 Task: Font style For heading Use Batang with dark orange 2 colour & Underline. font size for heading '12 Pt. 'Change the font style of data to Book Antiquaand font size to  12 Pt. Change the alignment of both headline & data to  Align right. In the sheet  analysisSalesByQuarter_2024
Action: Mouse moved to (14, 20)
Screenshot: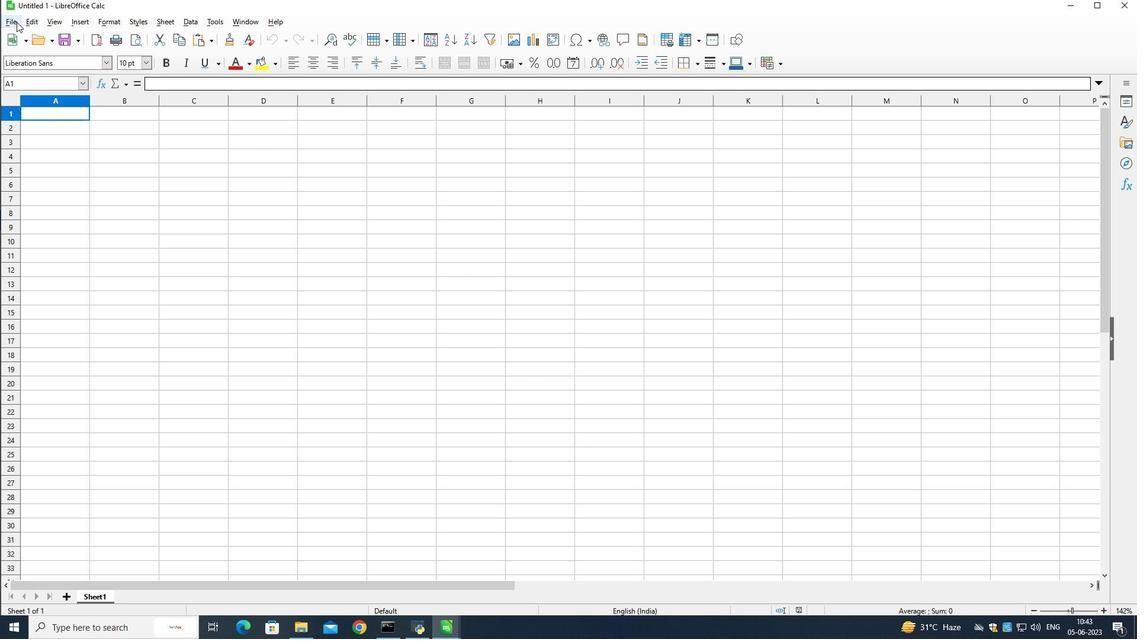 
Action: Mouse pressed left at (14, 20)
Screenshot: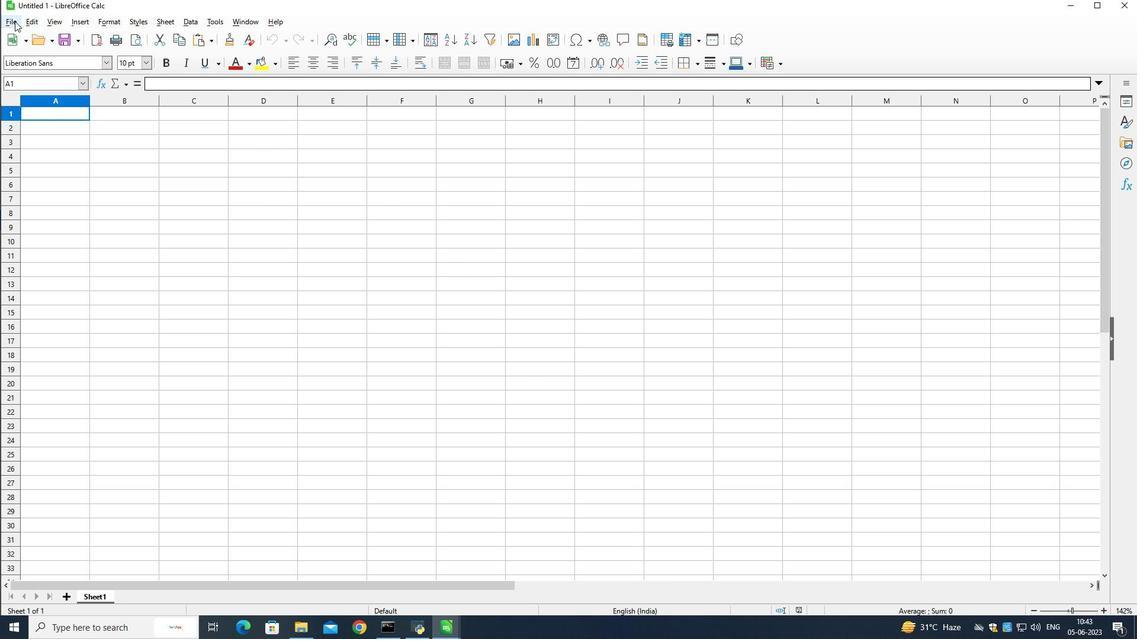
Action: Mouse moved to (39, 50)
Screenshot: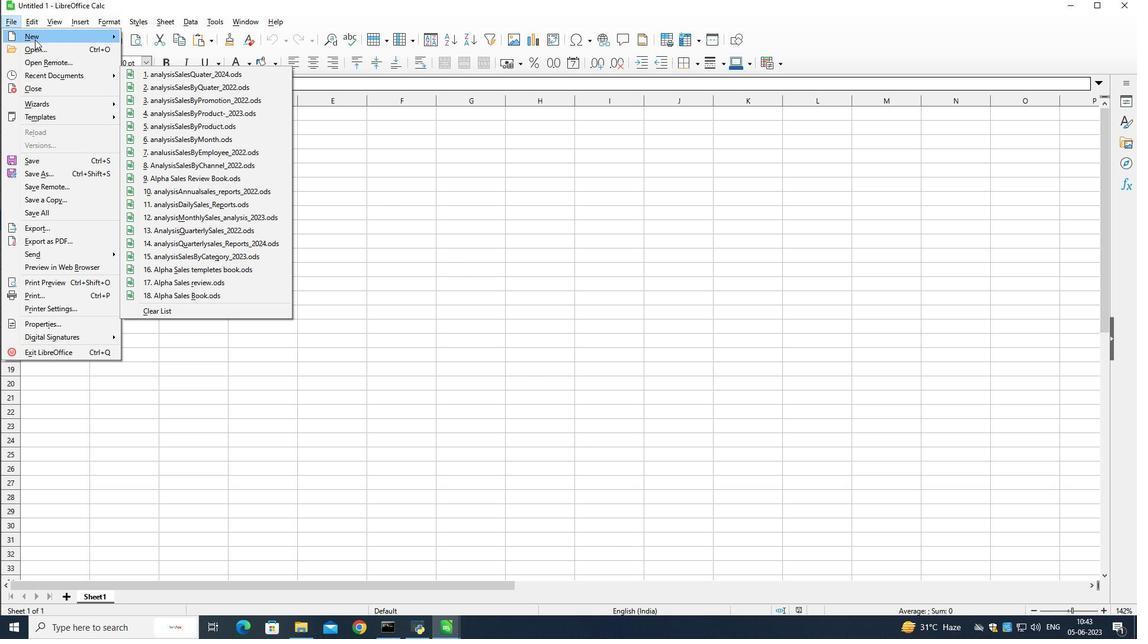 
Action: Mouse pressed left at (39, 50)
Screenshot: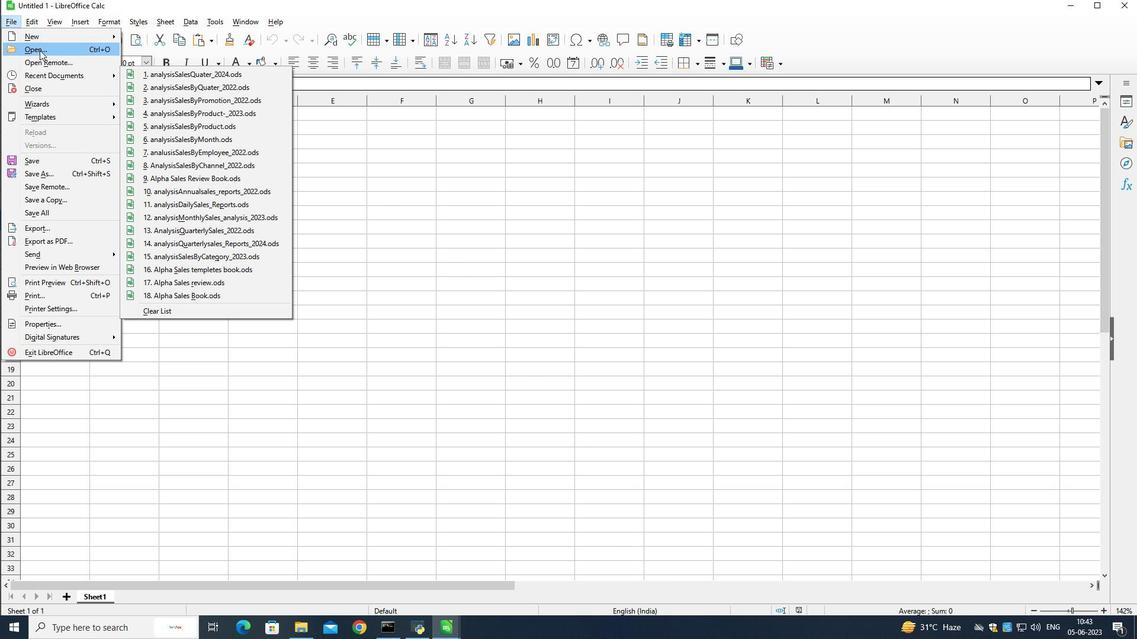 
Action: Mouse moved to (236, 168)
Screenshot: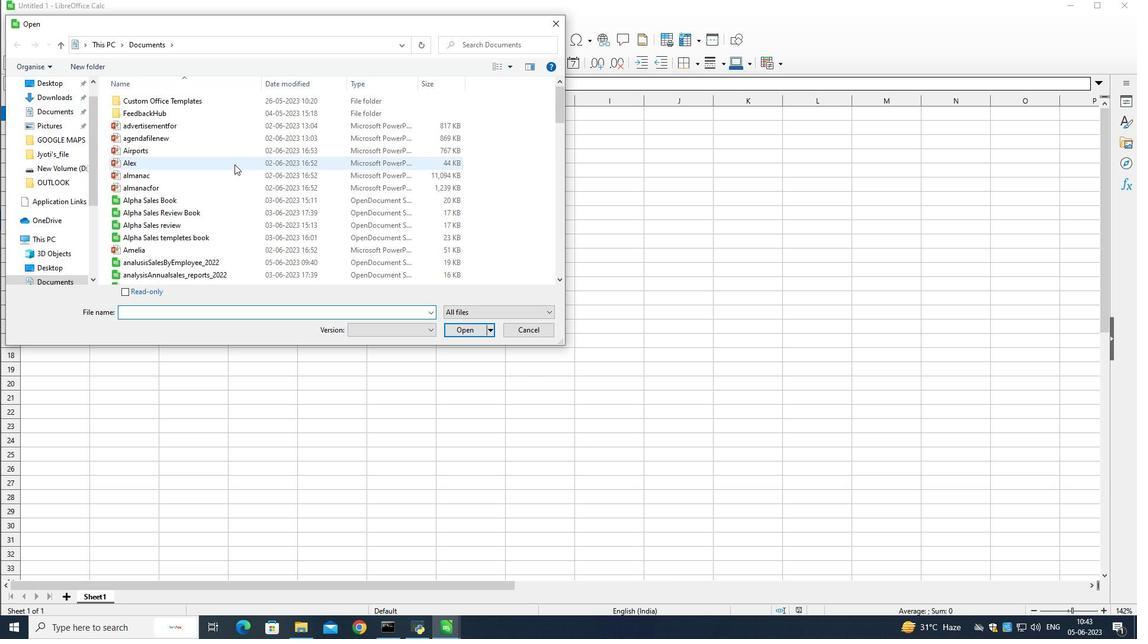 
Action: Mouse scrolled (236, 167) with delta (0, 0)
Screenshot: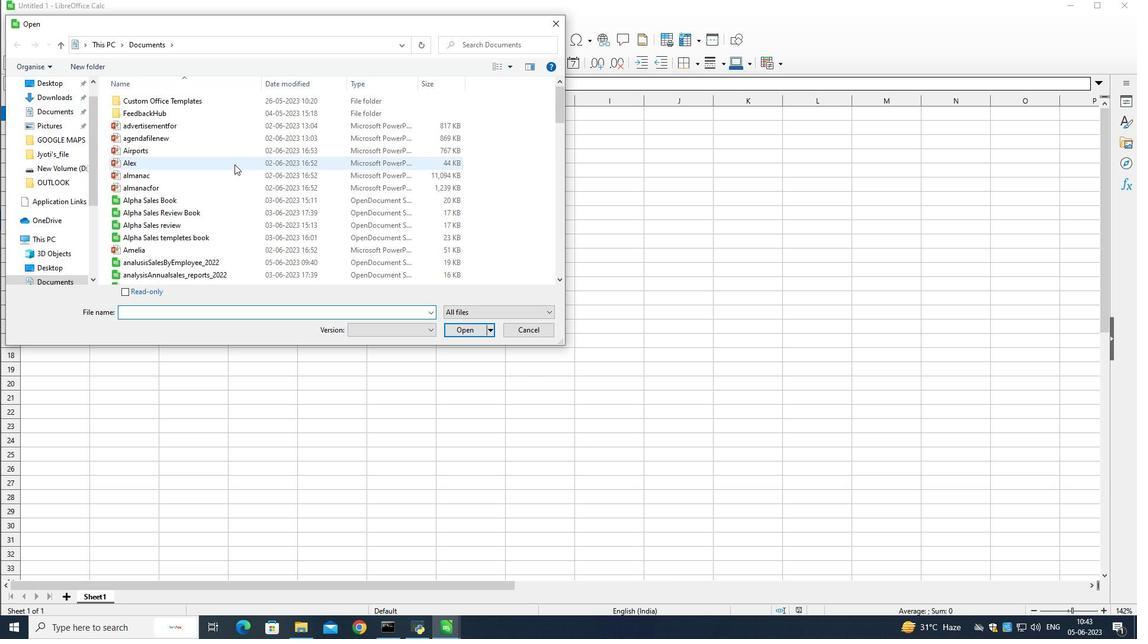 
Action: Mouse moved to (238, 169)
Screenshot: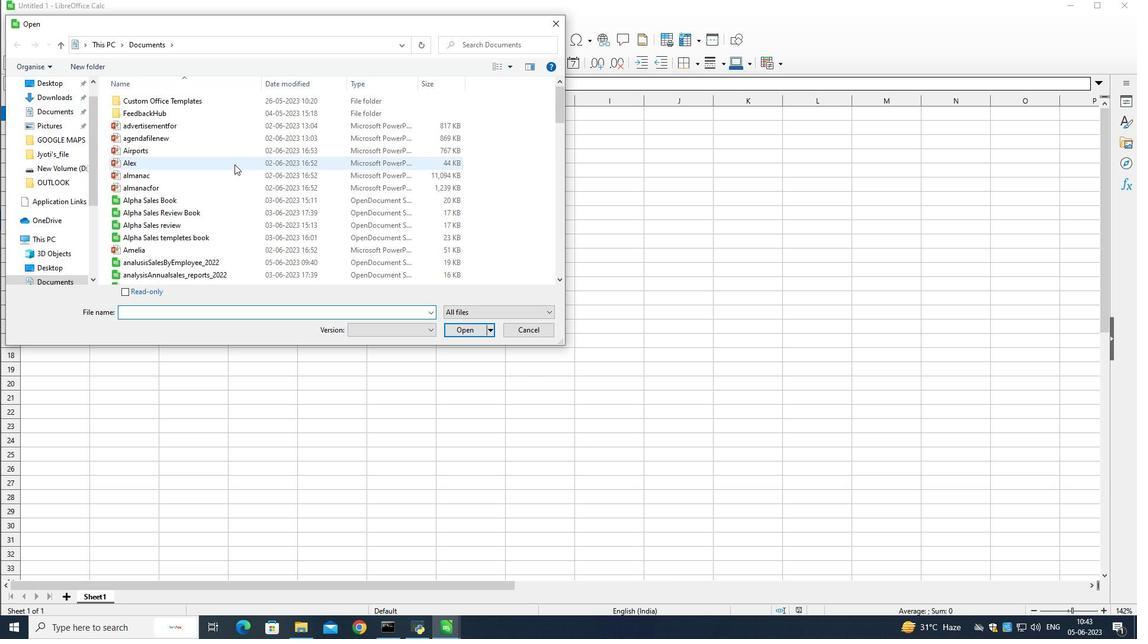 
Action: Mouse scrolled (238, 168) with delta (0, 0)
Screenshot: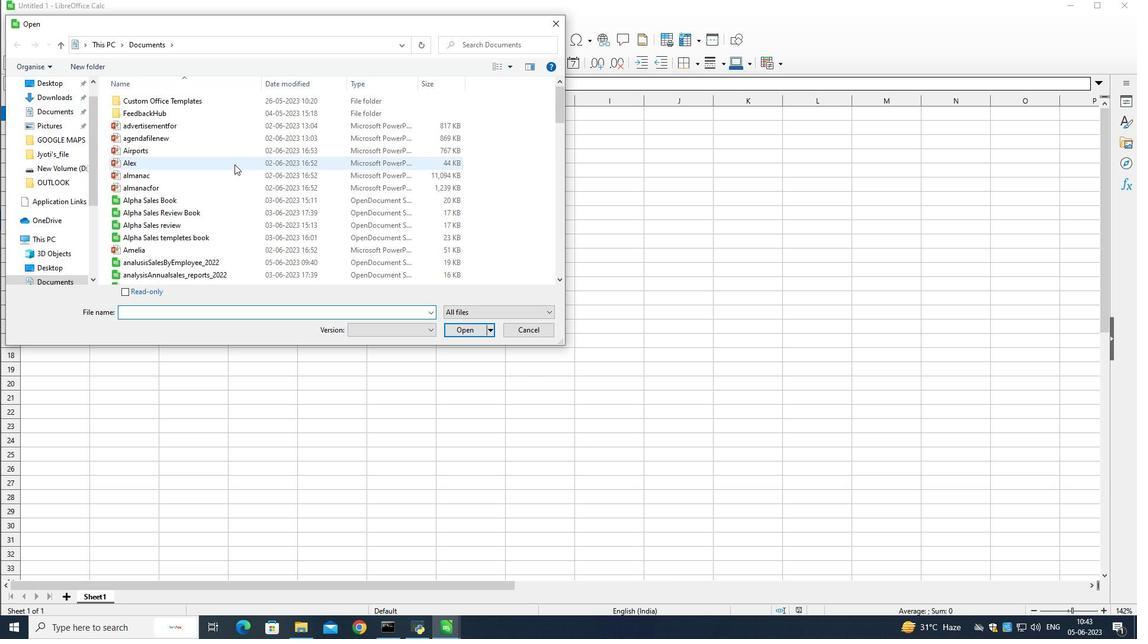 
Action: Mouse moved to (238, 169)
Screenshot: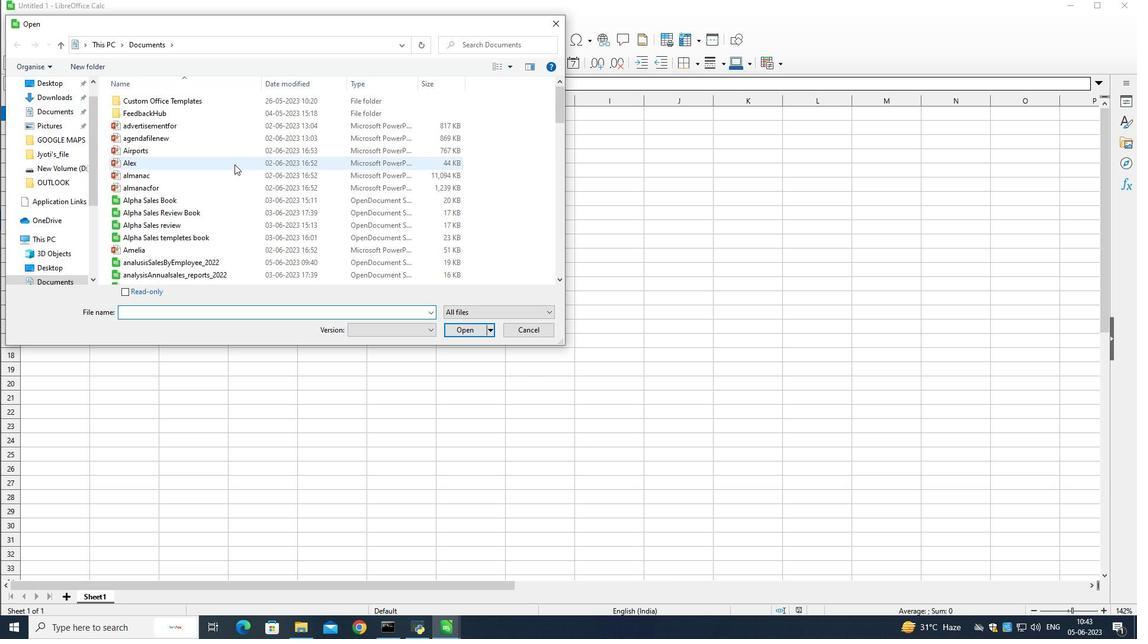 
Action: Mouse scrolled (238, 168) with delta (0, 0)
Screenshot: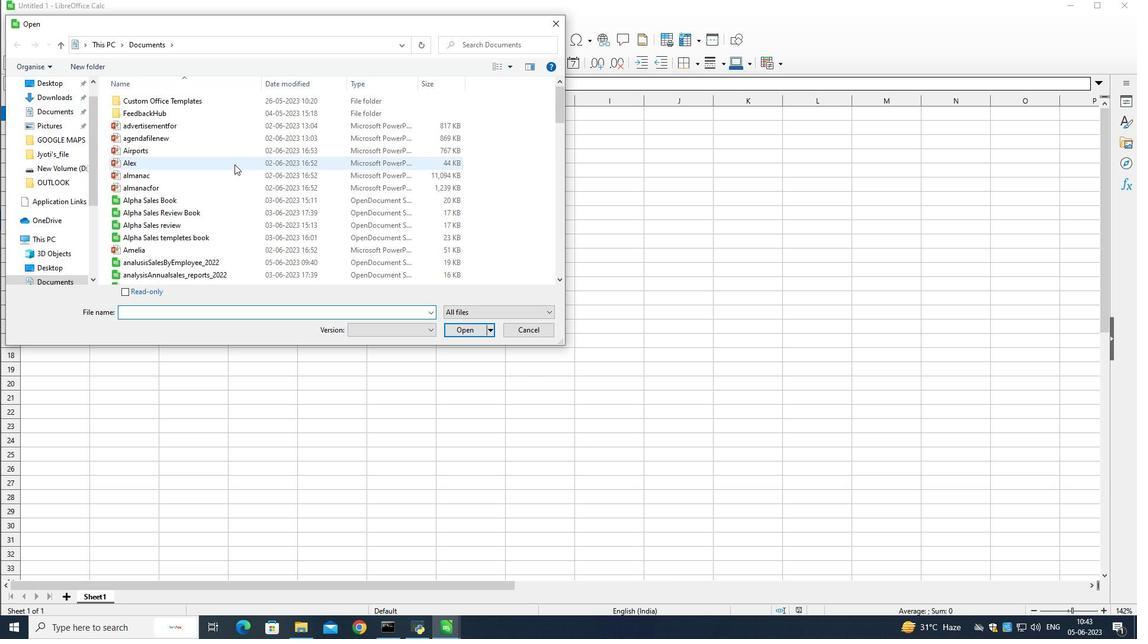 
Action: Mouse moved to (238, 169)
Screenshot: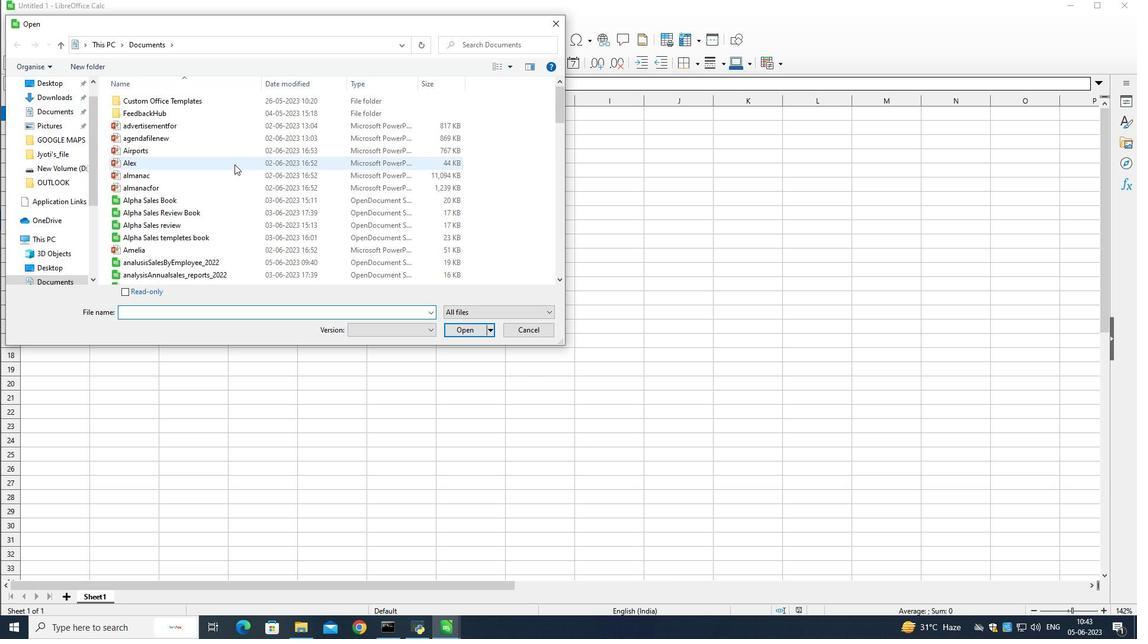 
Action: Mouse scrolled (238, 169) with delta (0, 0)
Screenshot: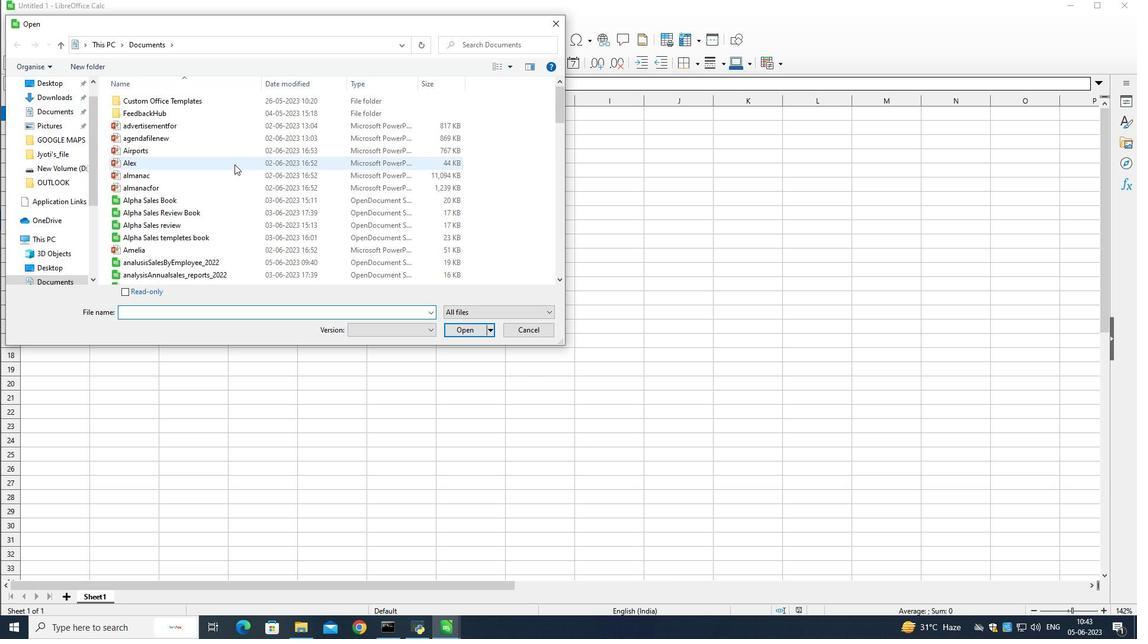 
Action: Mouse moved to (238, 170)
Screenshot: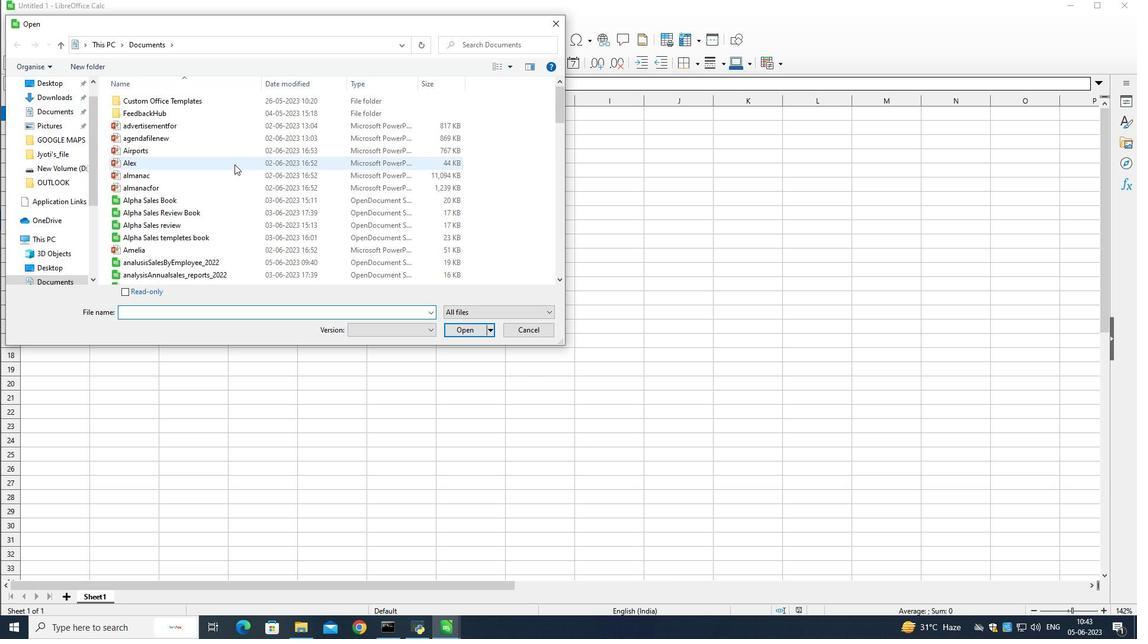 
Action: Mouse scrolled (238, 169) with delta (0, 0)
Screenshot: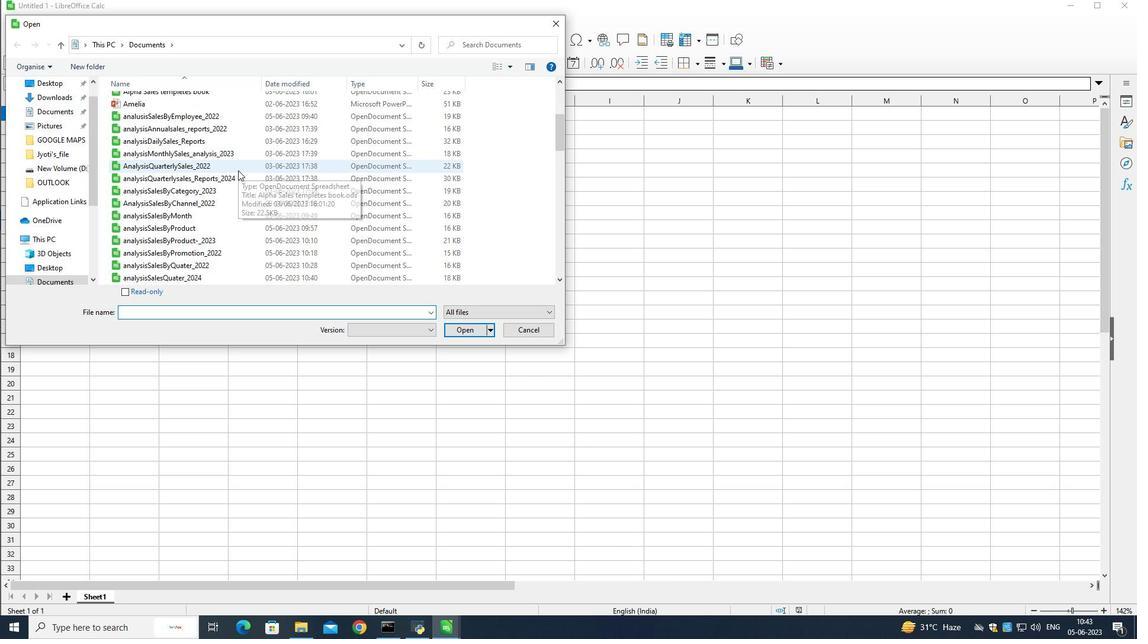 
Action: Mouse scrolled (238, 169) with delta (0, 0)
Screenshot: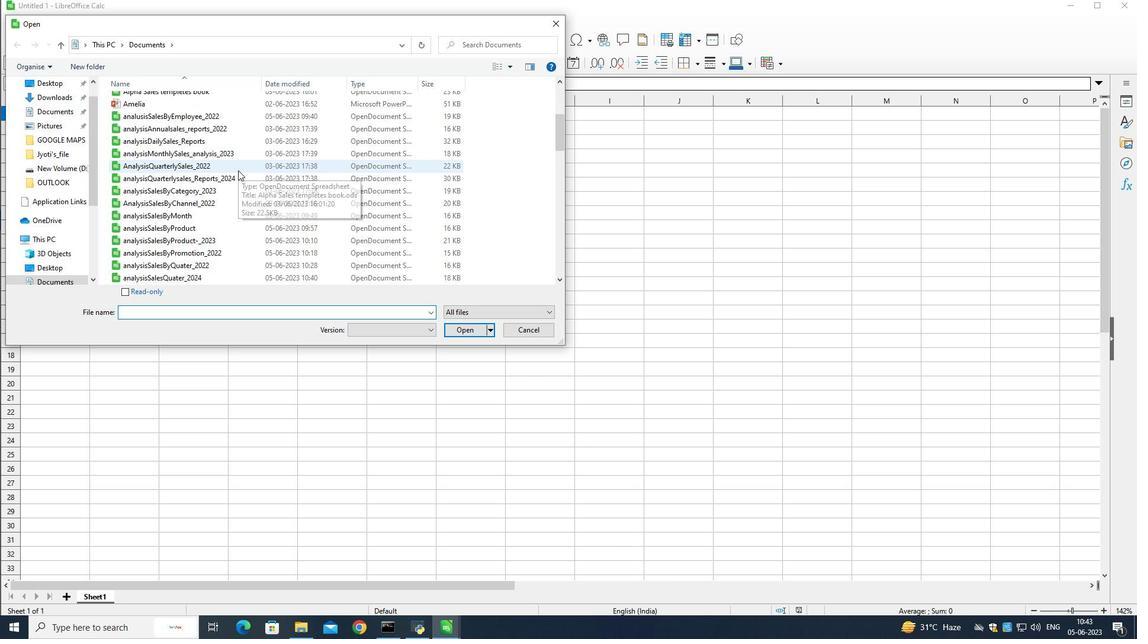 
Action: Mouse scrolled (238, 169) with delta (0, 0)
Screenshot: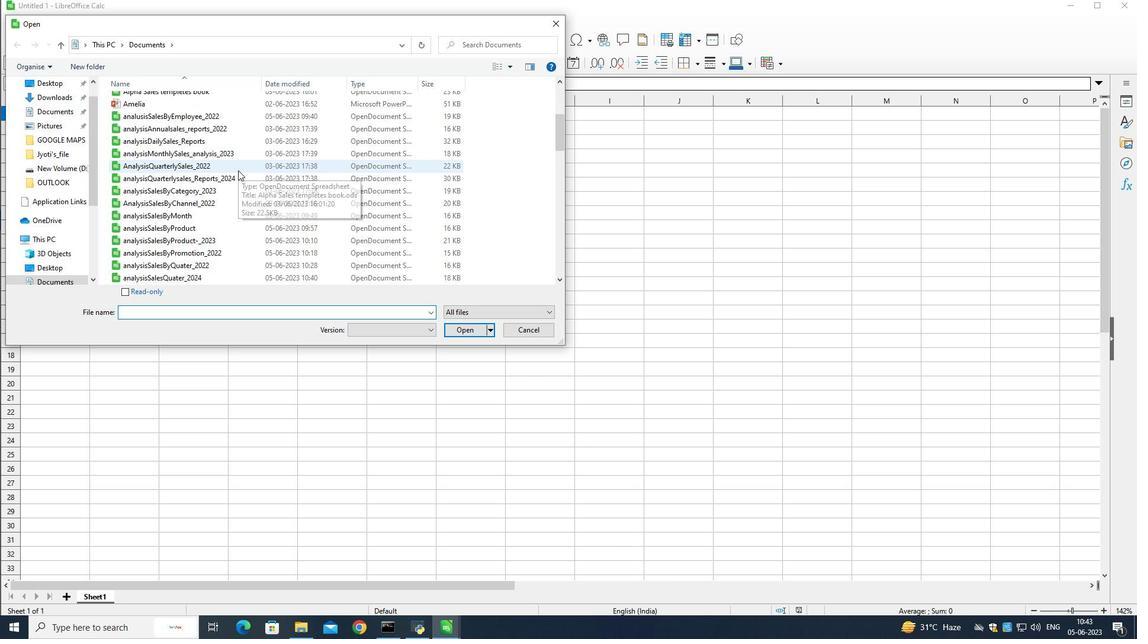 
Action: Mouse scrolled (238, 169) with delta (0, 0)
Screenshot: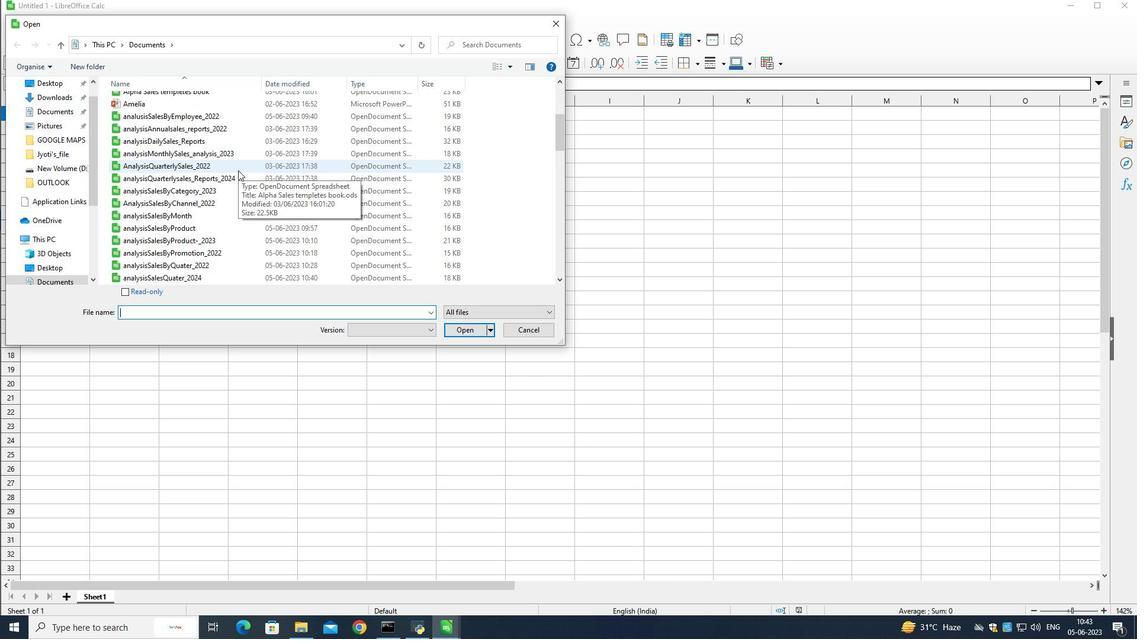 
Action: Mouse moved to (233, 128)
Screenshot: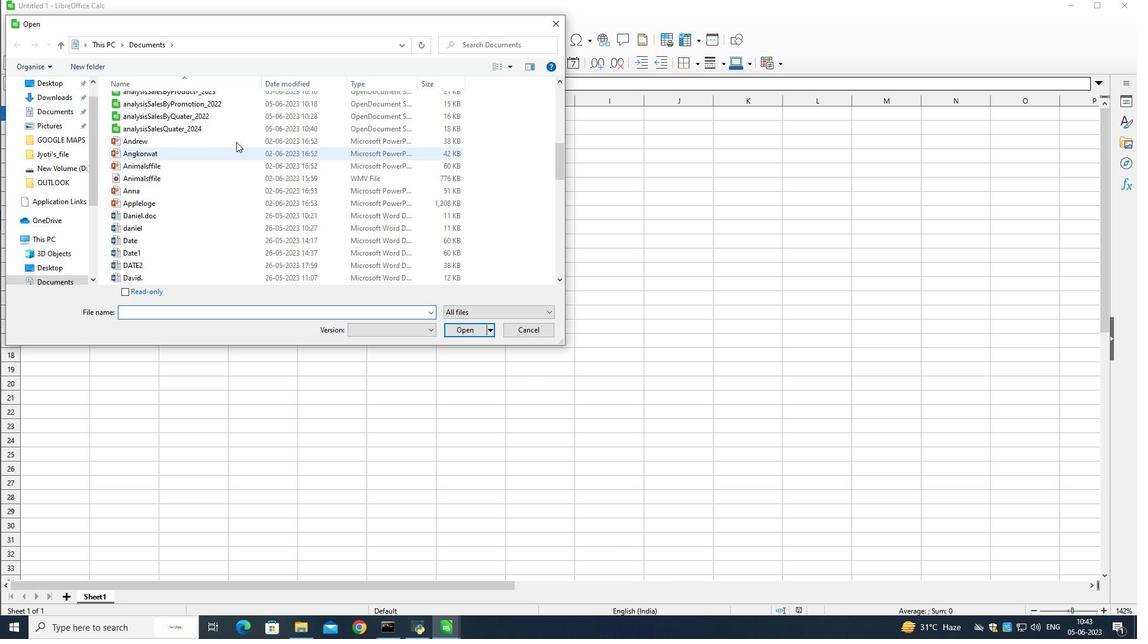 
Action: Mouse pressed left at (233, 128)
Screenshot: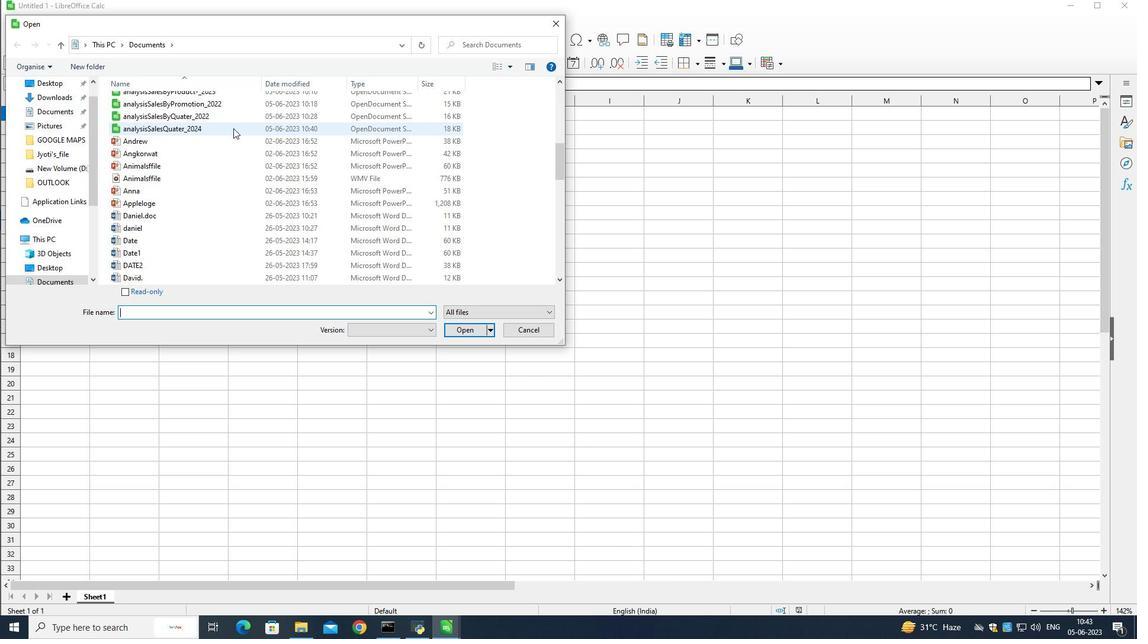 
Action: Mouse moved to (457, 325)
Screenshot: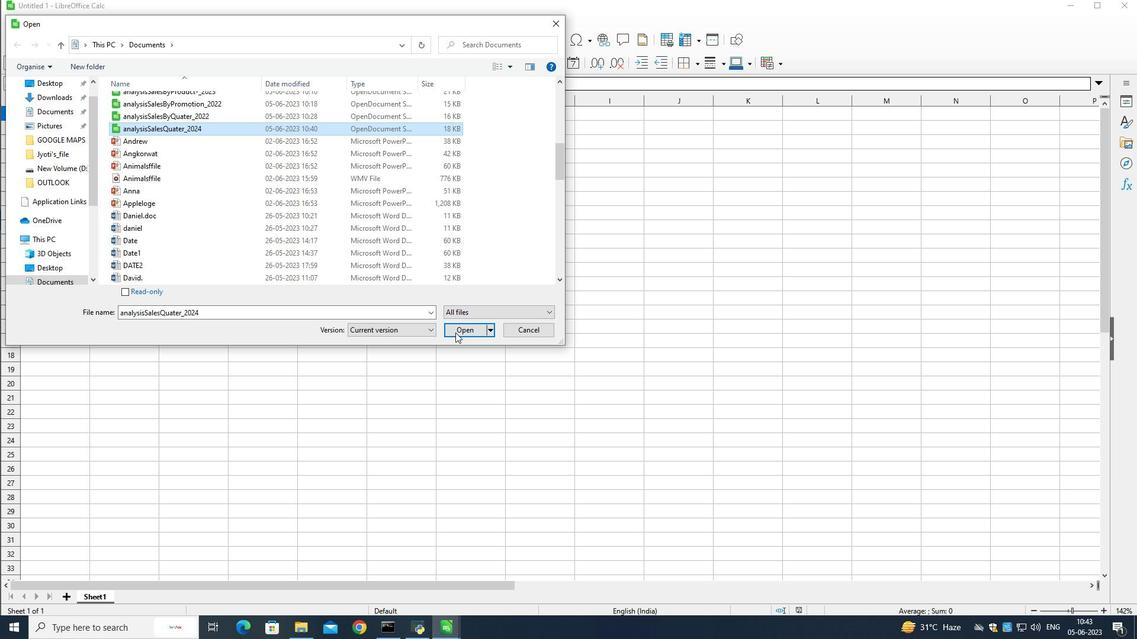 
Action: Mouse pressed left at (457, 325)
Screenshot: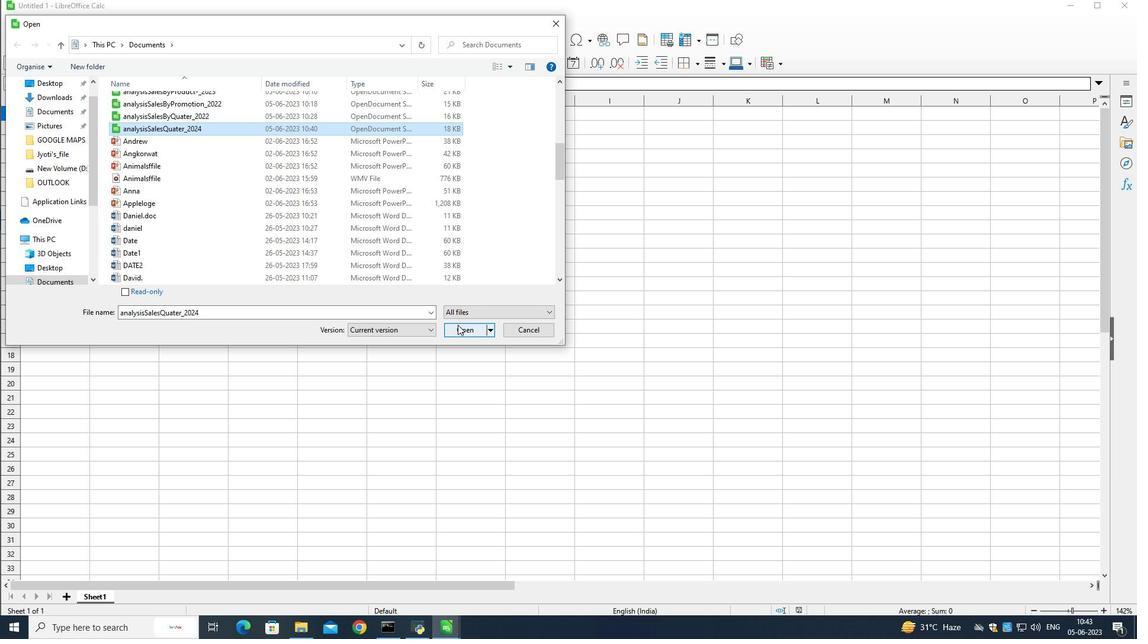 
Action: Mouse moved to (130, 110)
Screenshot: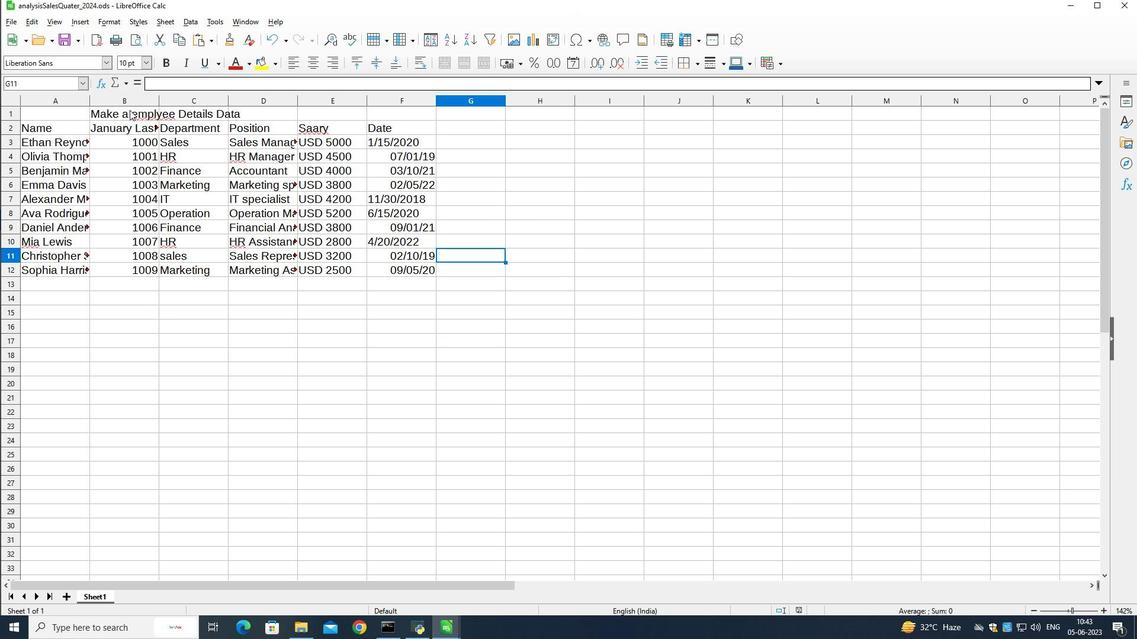 
Action: Mouse pressed left at (130, 110)
Screenshot: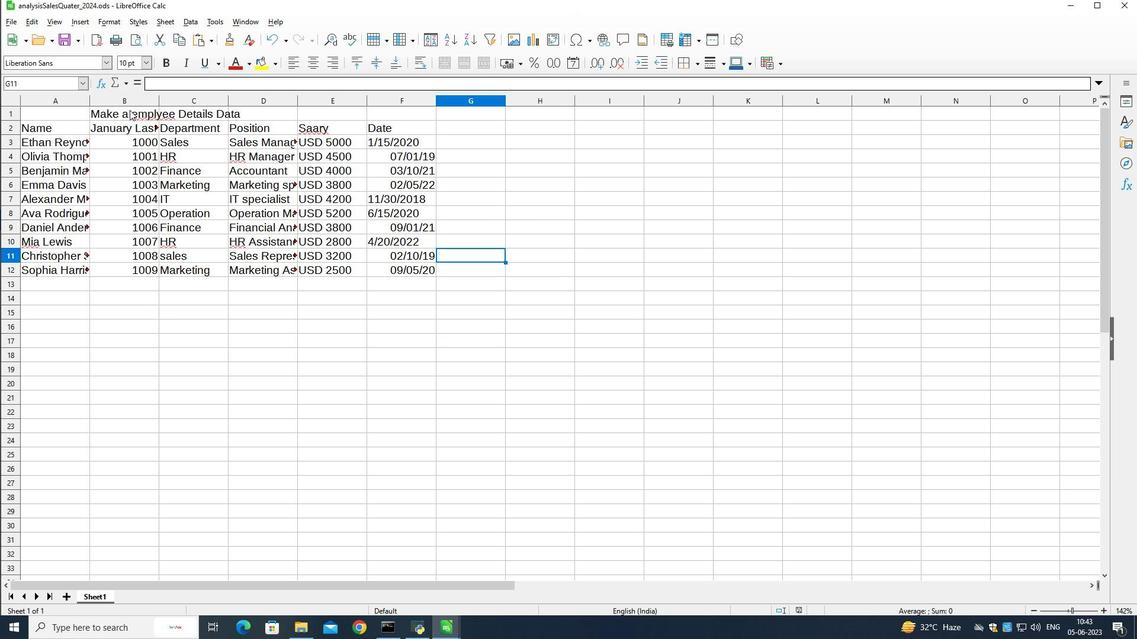 
Action: Mouse pressed left at (130, 110)
Screenshot: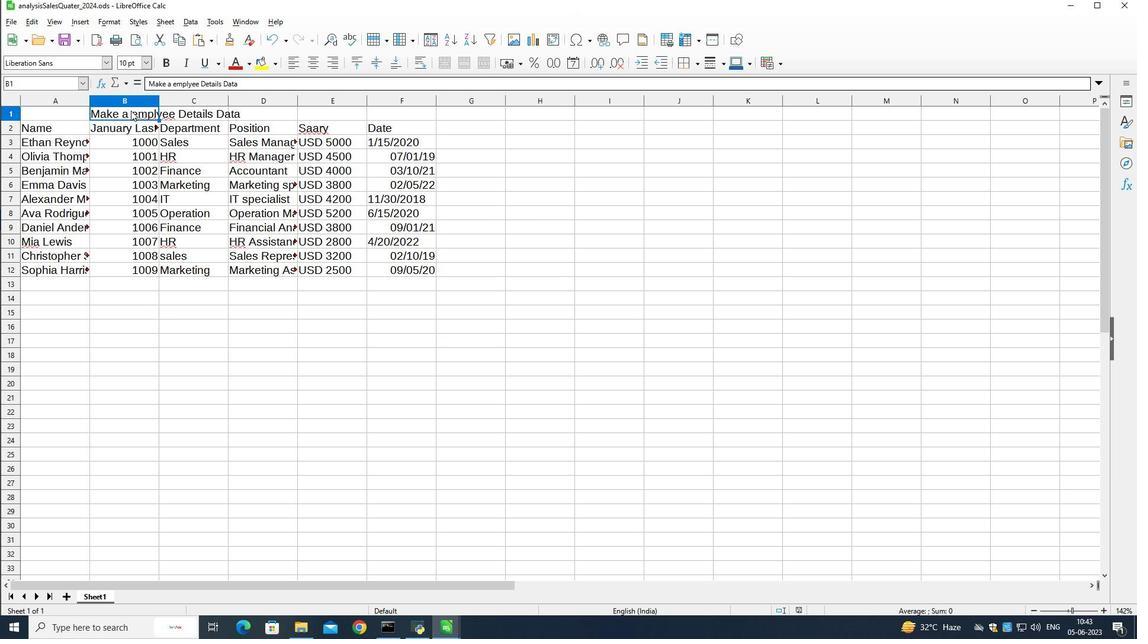 
Action: Mouse moved to (131, 110)
Screenshot: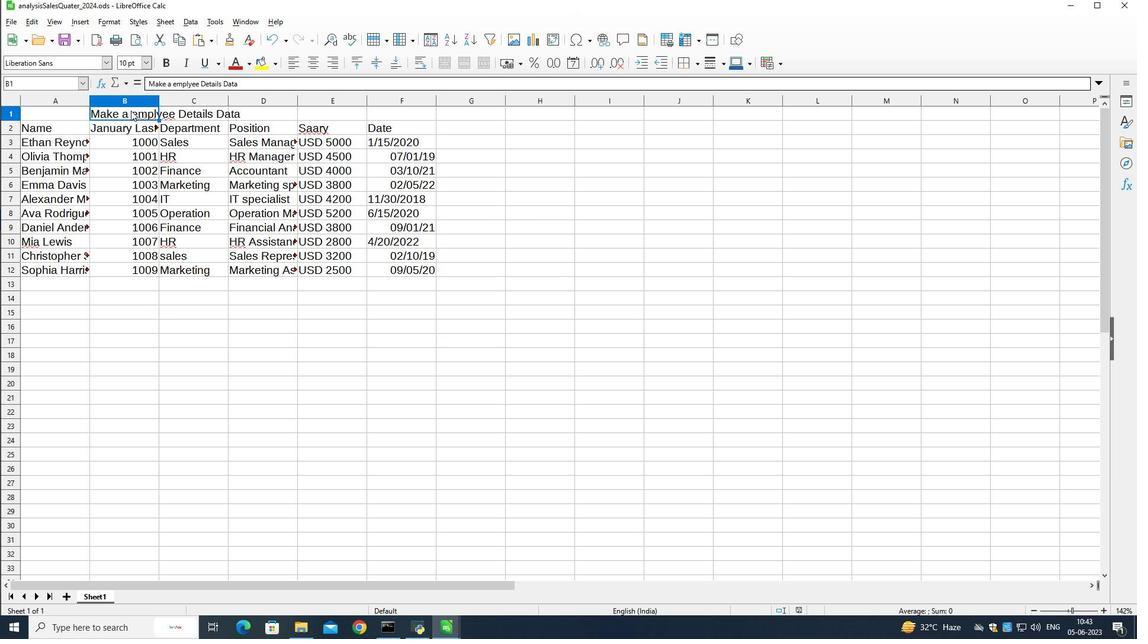 
Action: Mouse pressed left at (130, 110)
Screenshot: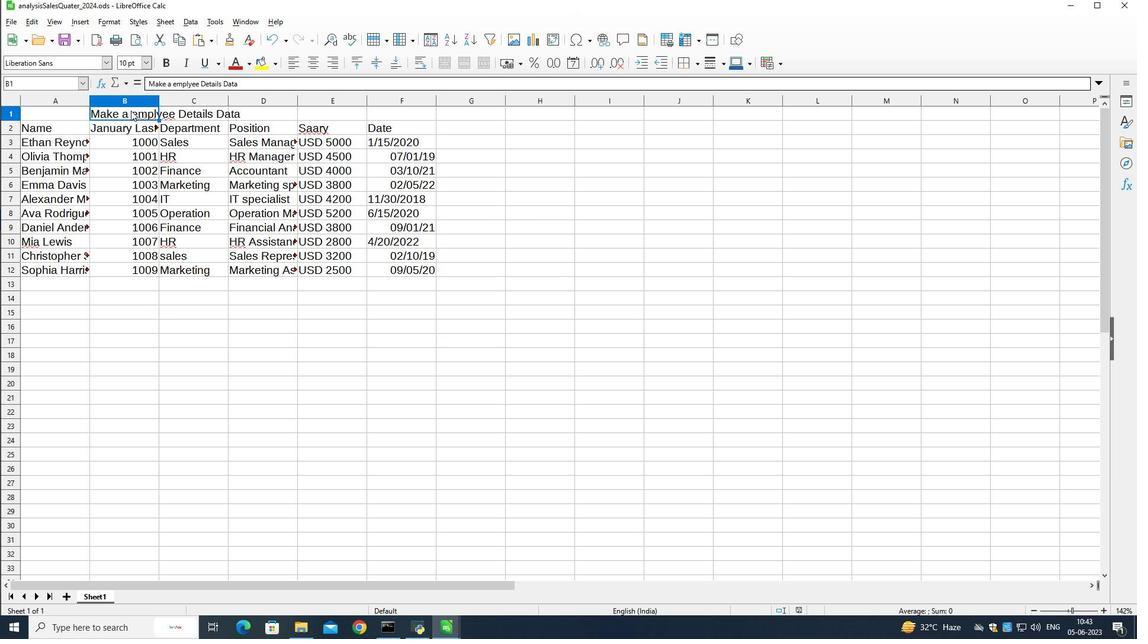 
Action: Mouse pressed left at (131, 110)
Screenshot: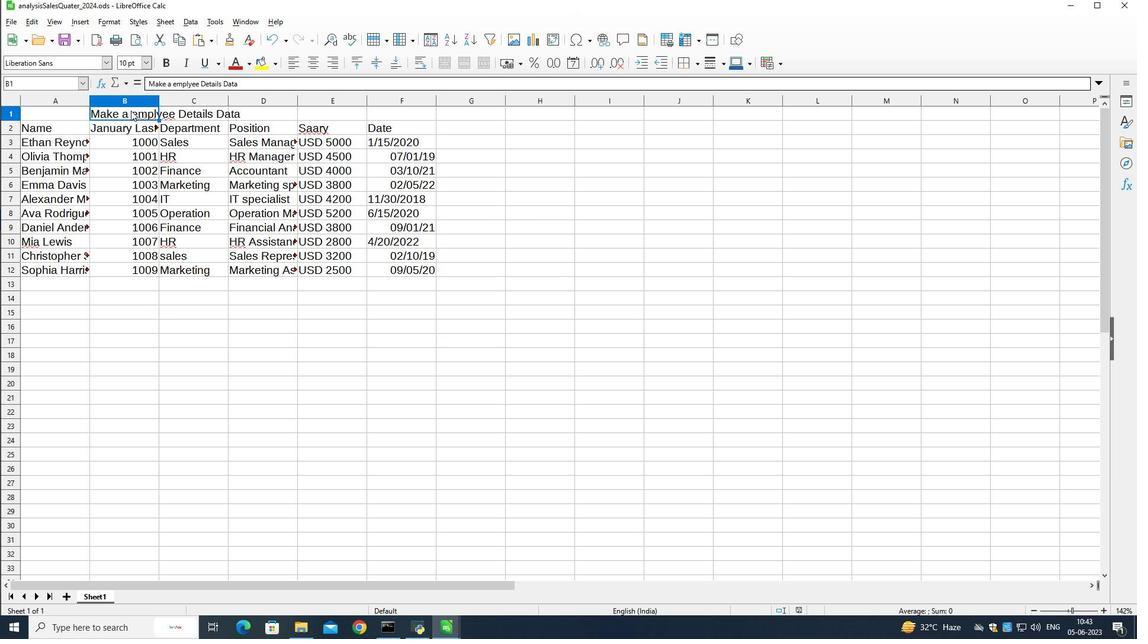 
Action: Mouse moved to (65, 65)
Screenshot: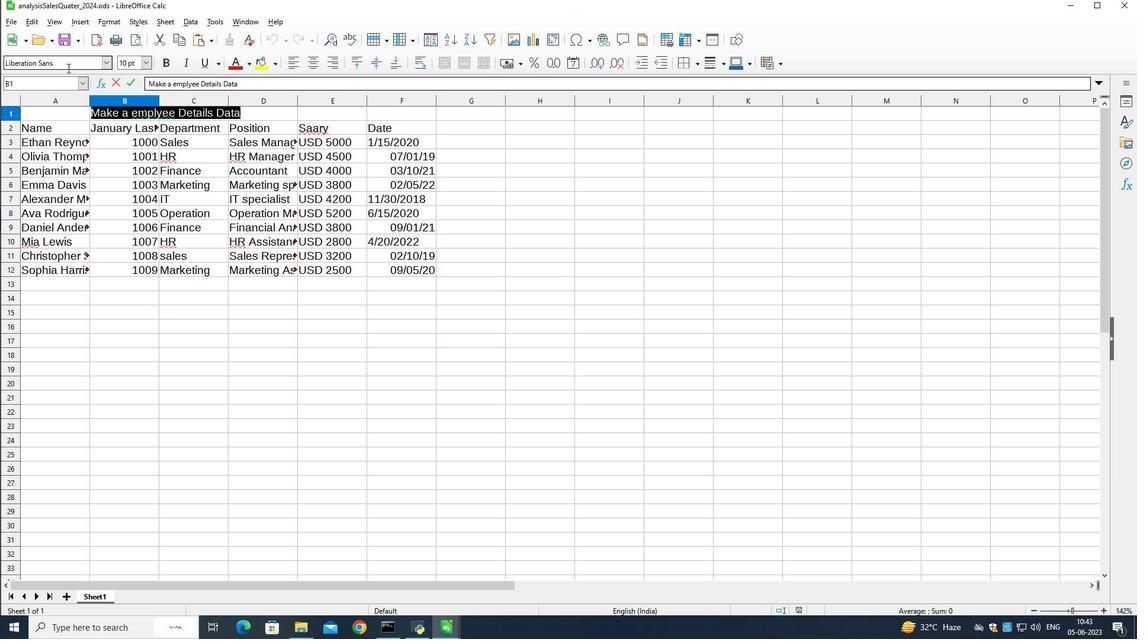 
Action: Mouse pressed left at (65, 65)
Screenshot: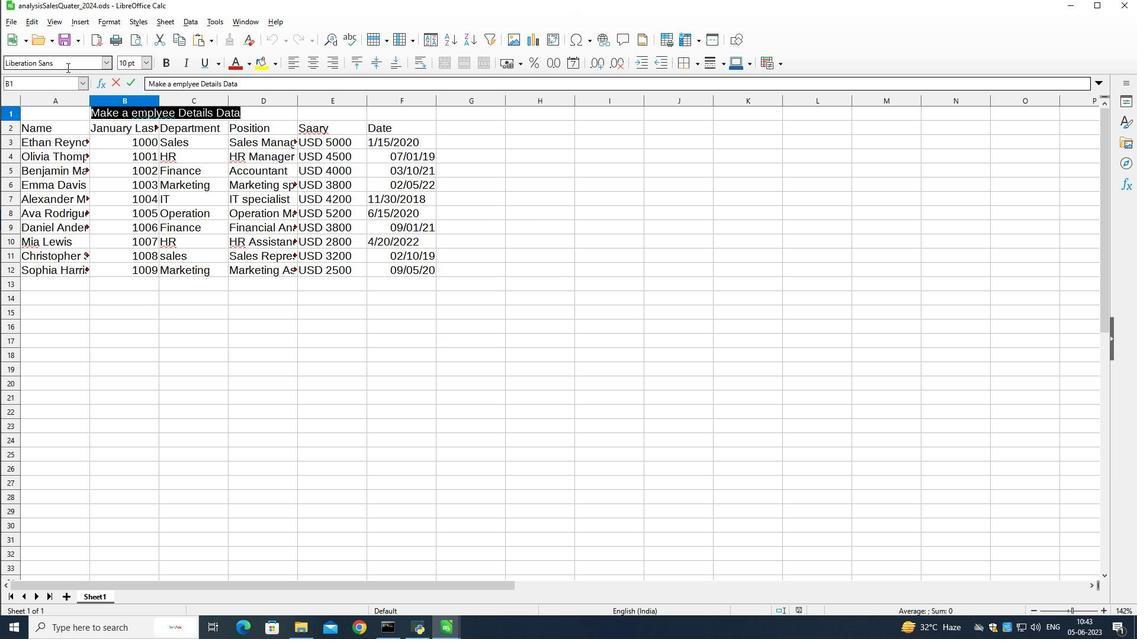 
Action: Mouse pressed left at (65, 65)
Screenshot: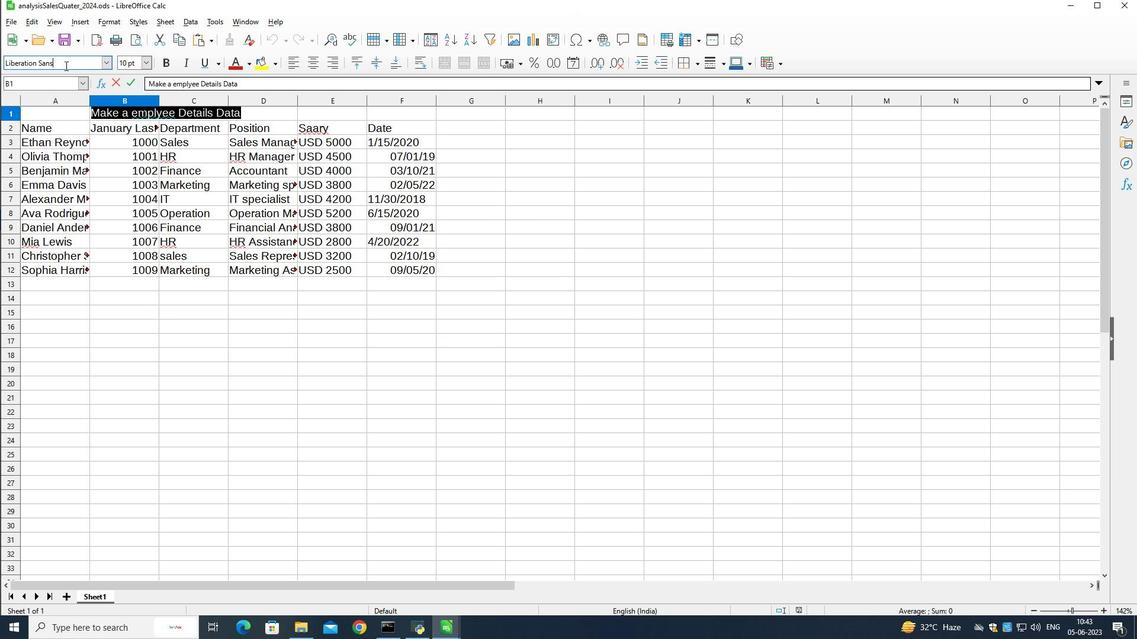 
Action: Mouse pressed left at (65, 65)
Screenshot: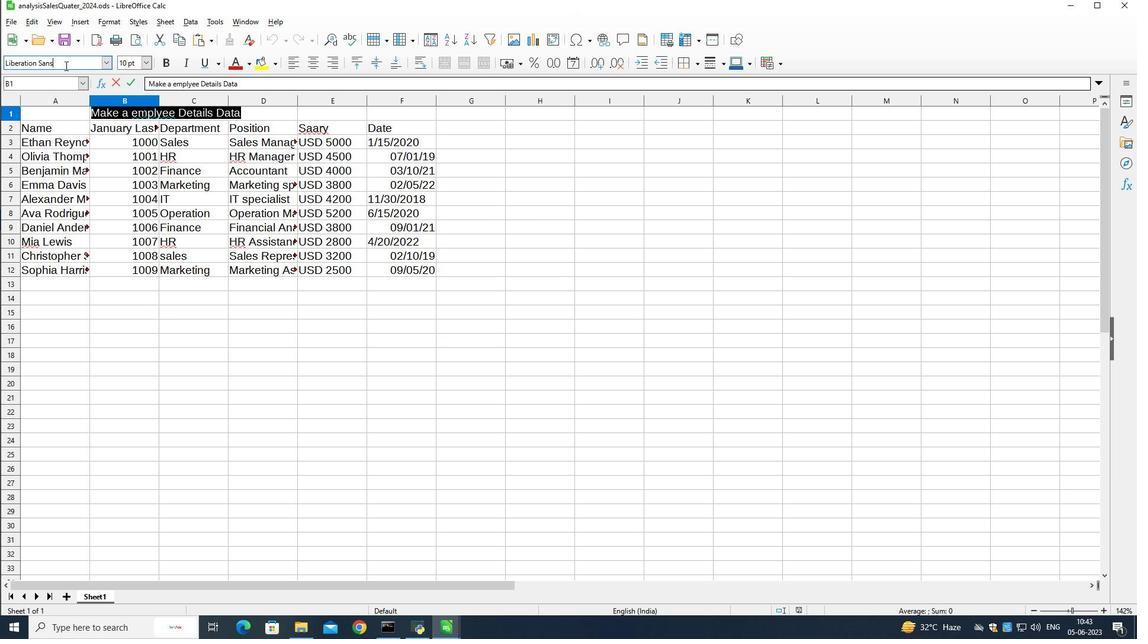 
Action: Key pressed <Key.shift>Ban<Key.backspace>tang<Key.enter>
Screenshot: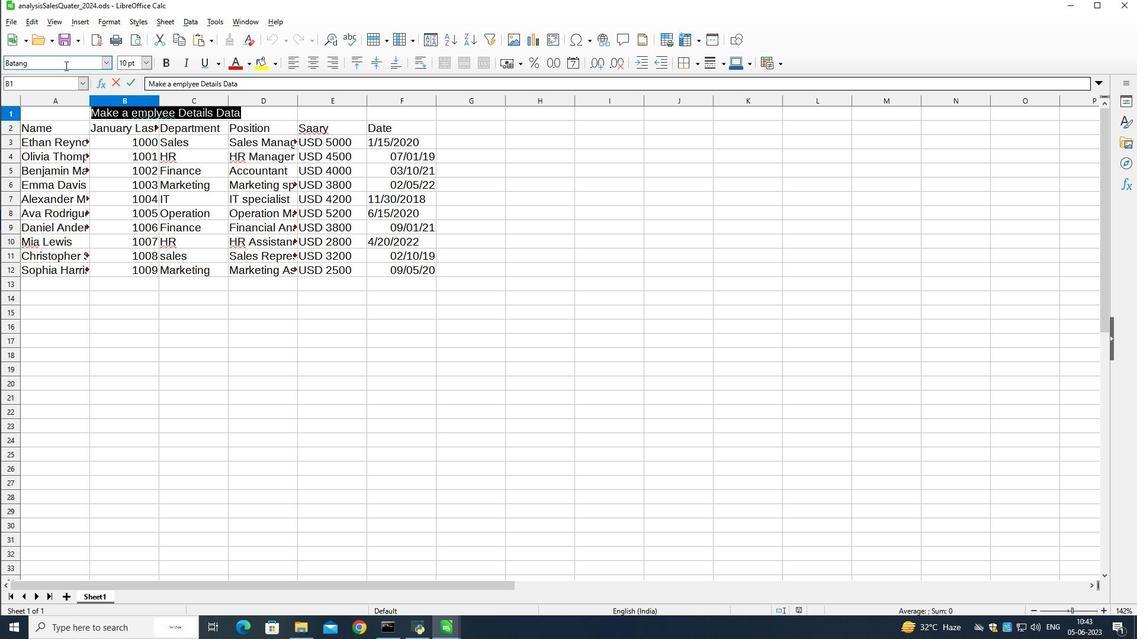 
Action: Mouse moved to (247, 69)
Screenshot: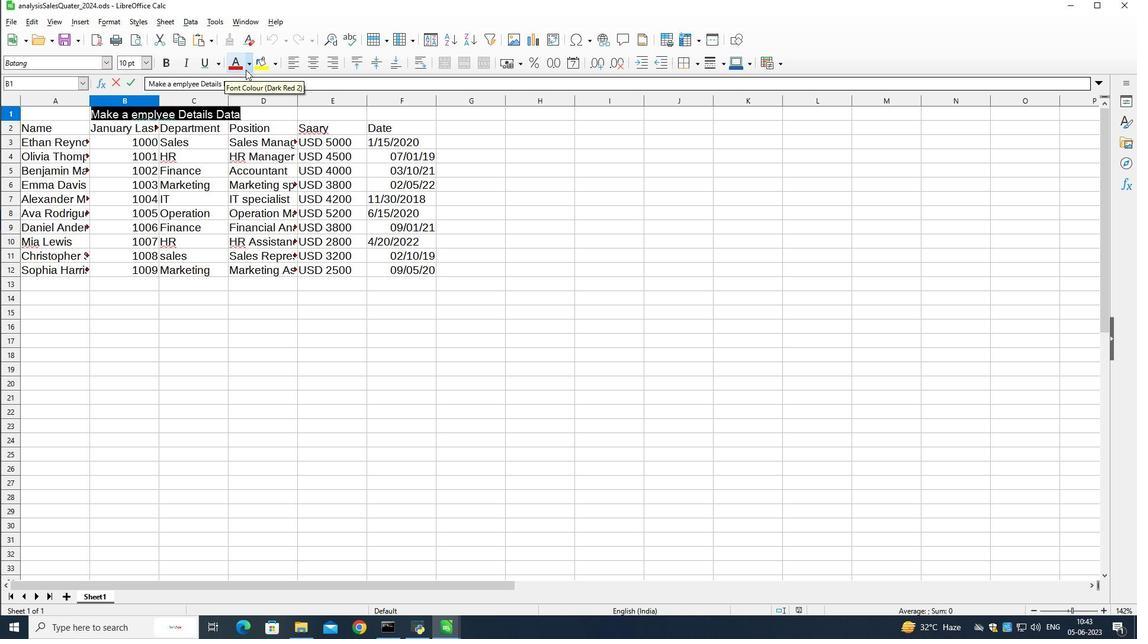 
Action: Mouse pressed left at (247, 69)
Screenshot: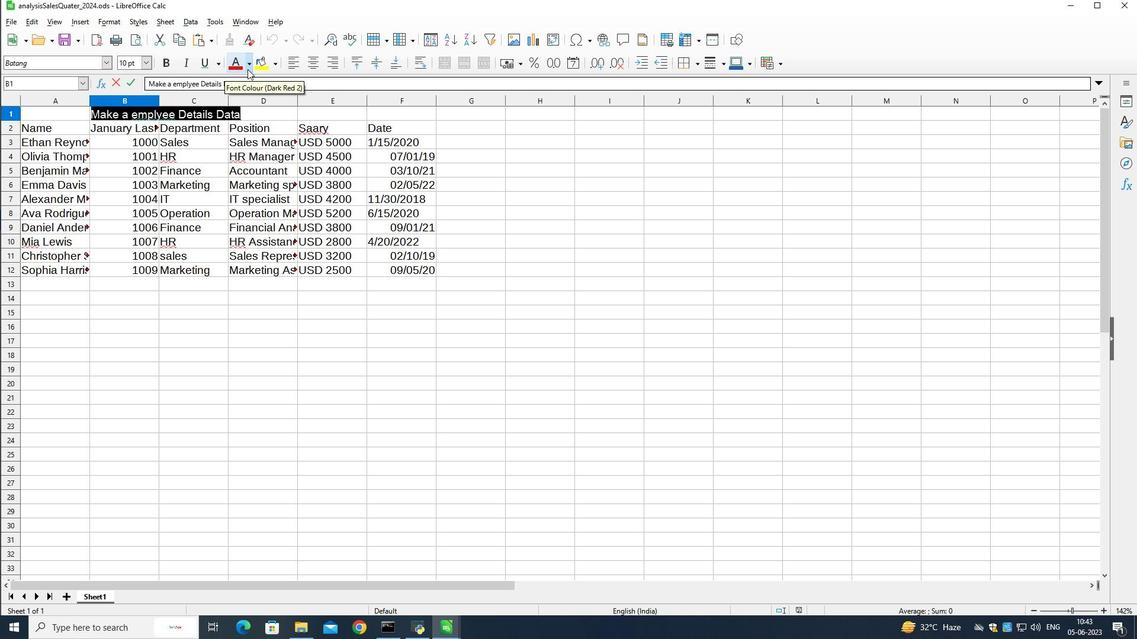 
Action: Mouse moved to (257, 206)
Screenshot: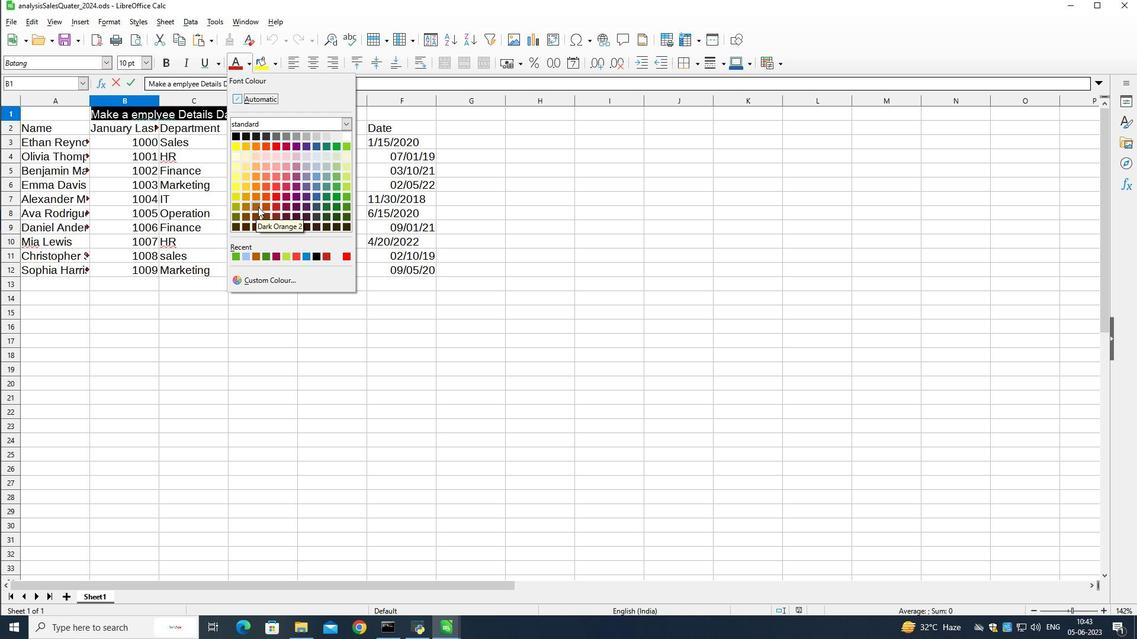
Action: Mouse pressed left at (257, 206)
Screenshot: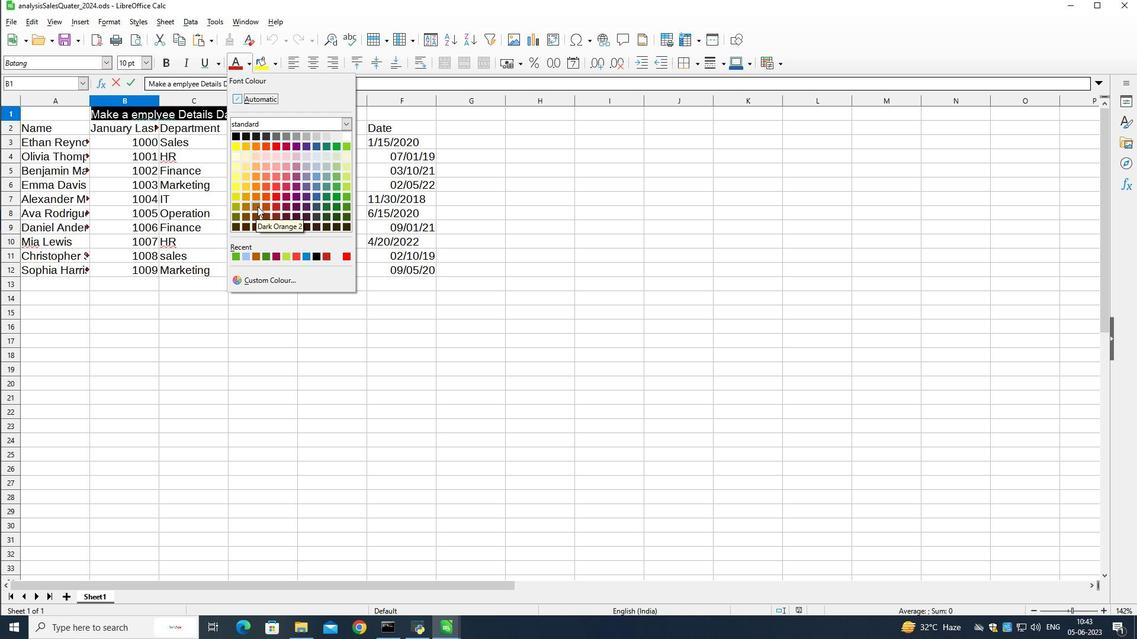 
Action: Mouse moved to (148, 62)
Screenshot: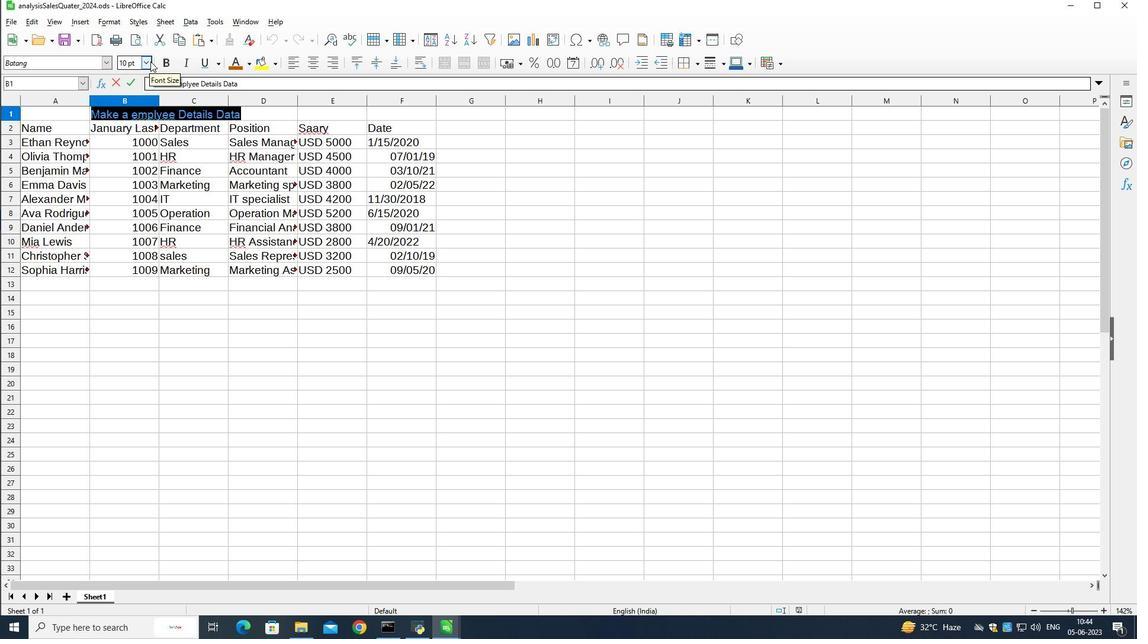 
Action: Mouse pressed left at (148, 62)
Screenshot: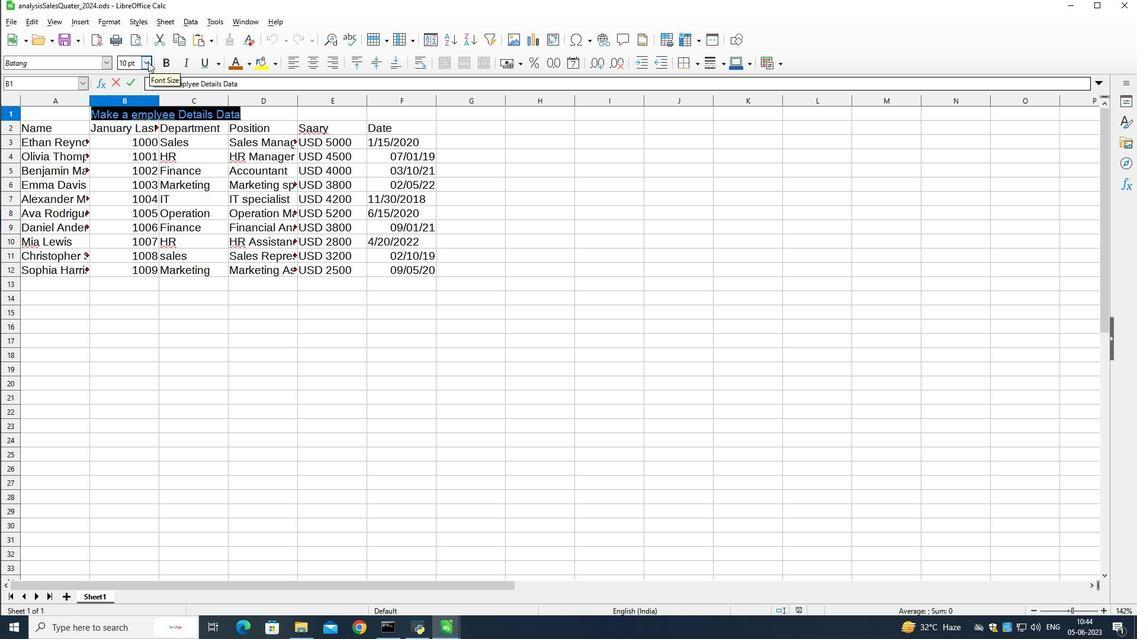 
Action: Mouse moved to (129, 145)
Screenshot: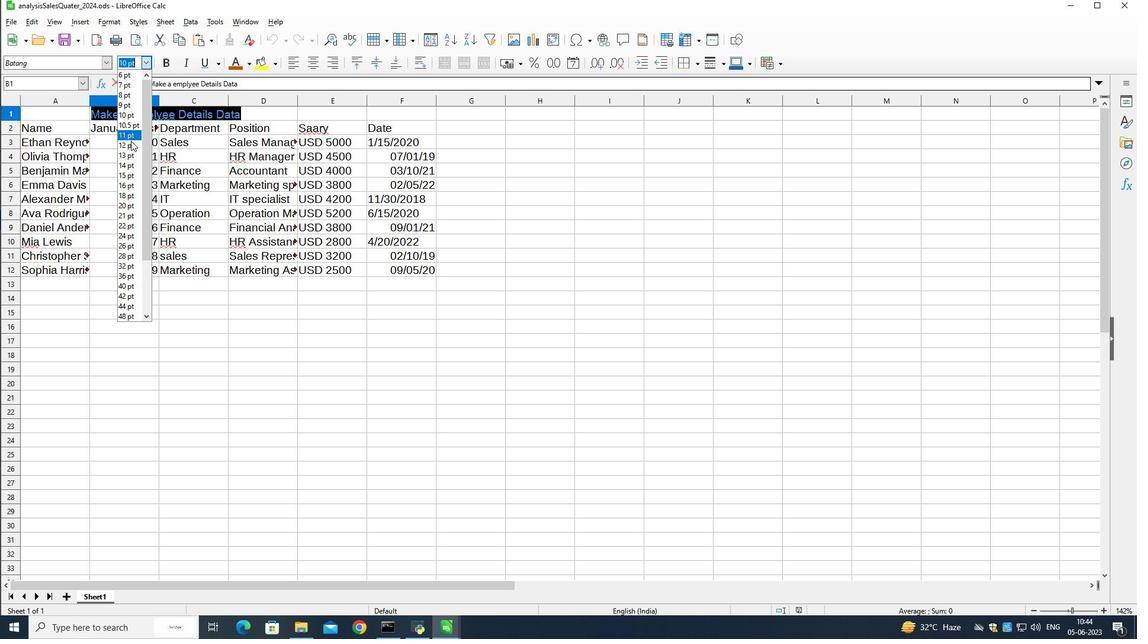 
Action: Mouse pressed left at (129, 145)
Screenshot: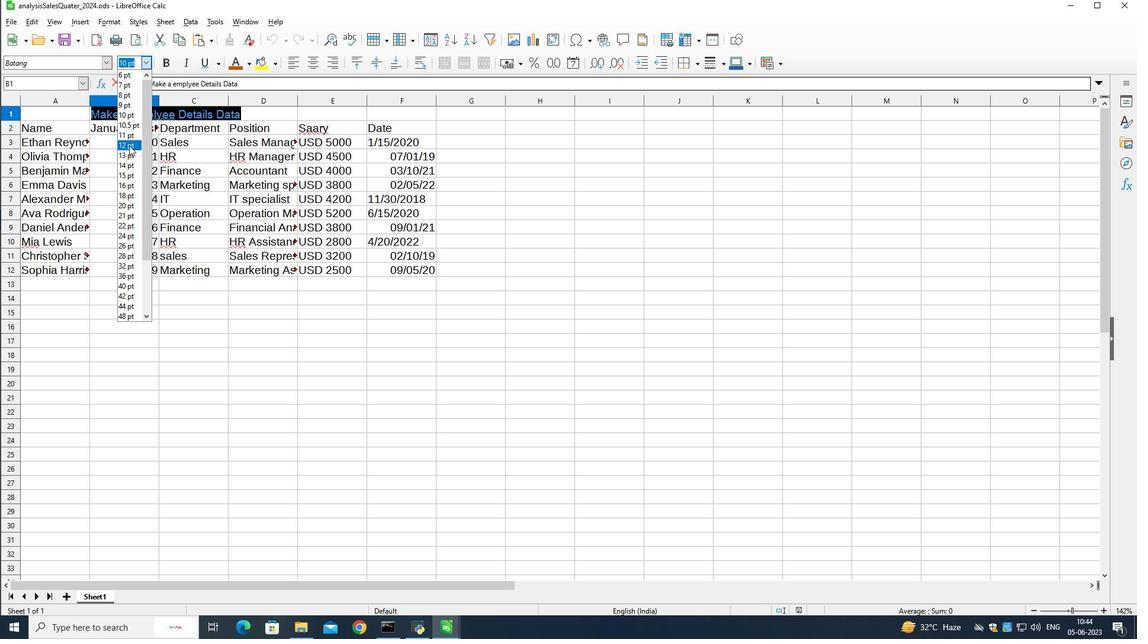
Action: Mouse moved to (201, 62)
Screenshot: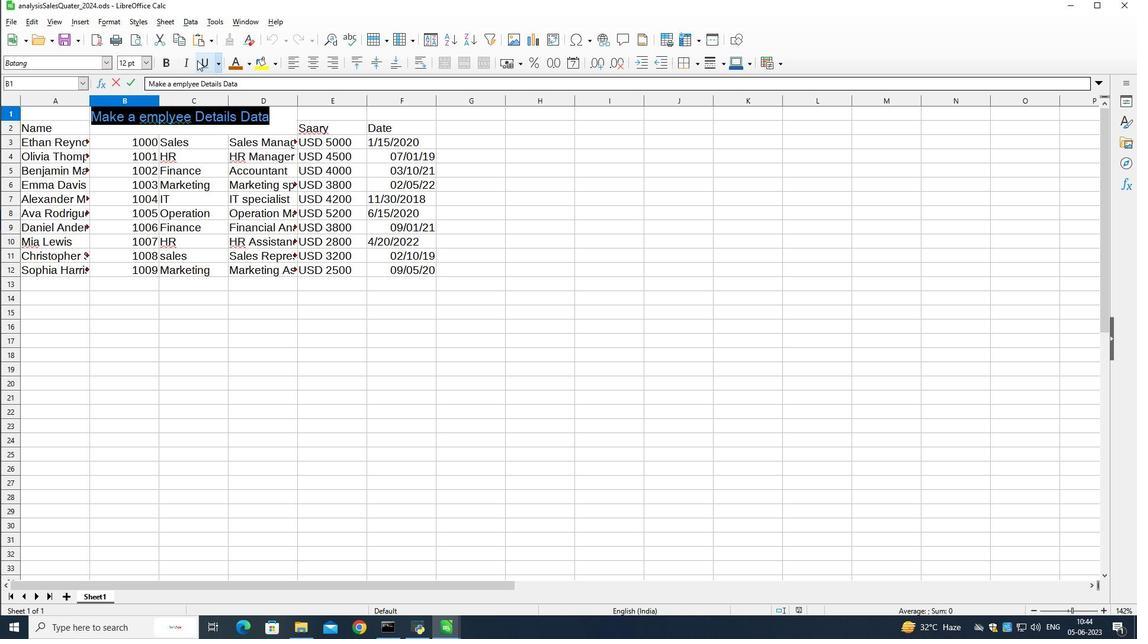 
Action: Mouse pressed left at (201, 62)
Screenshot: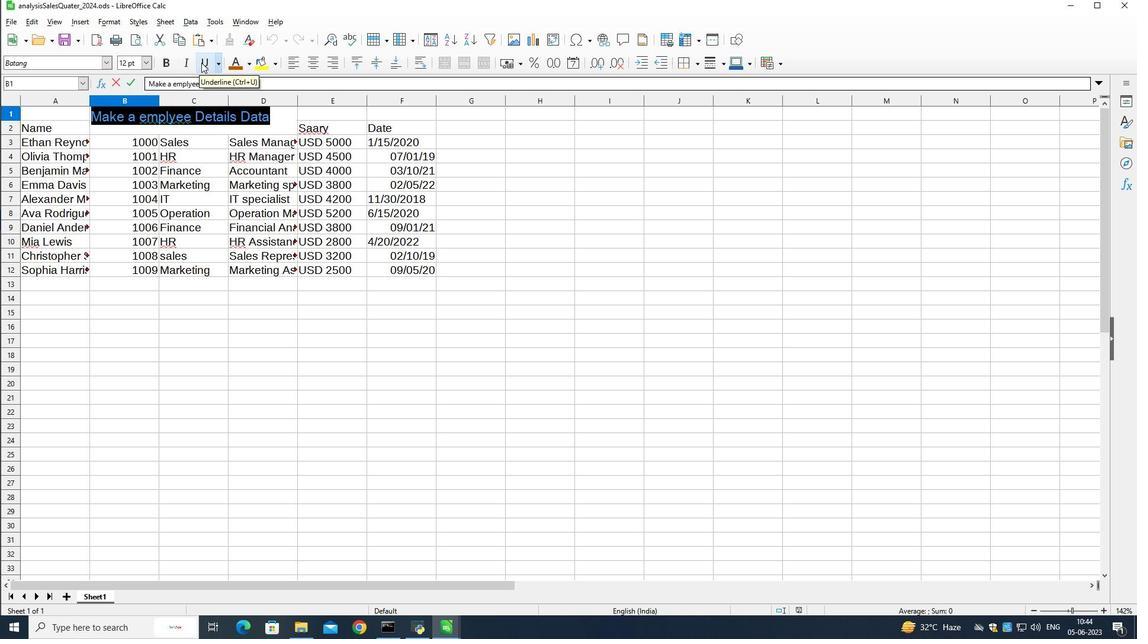 
Action: Mouse moved to (165, 200)
Screenshot: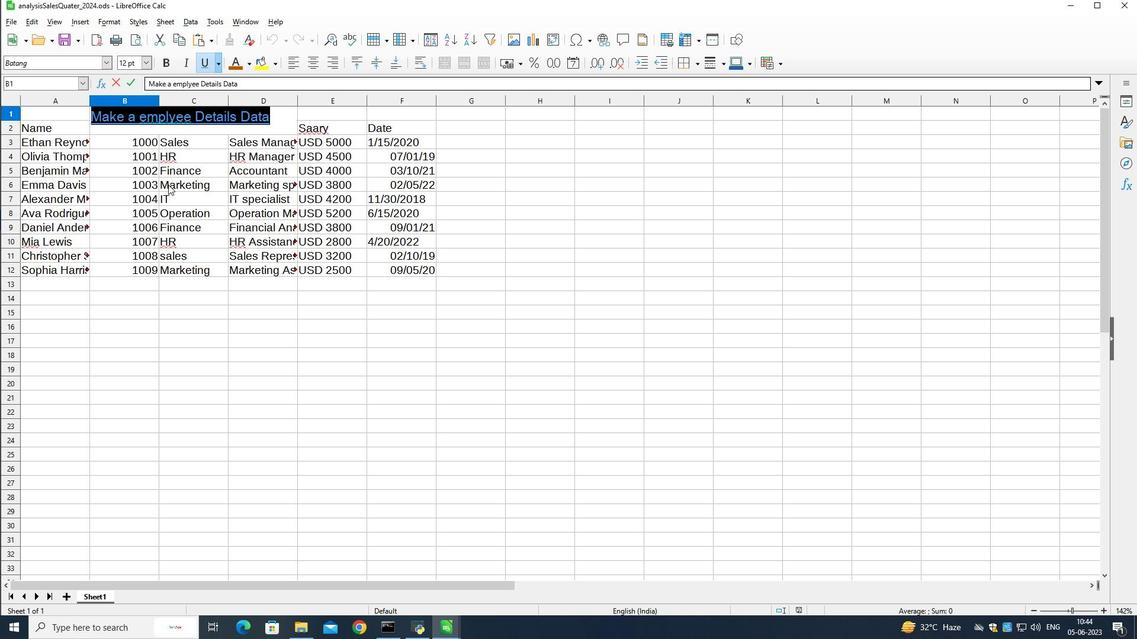 
Action: Mouse pressed left at (165, 200)
Screenshot: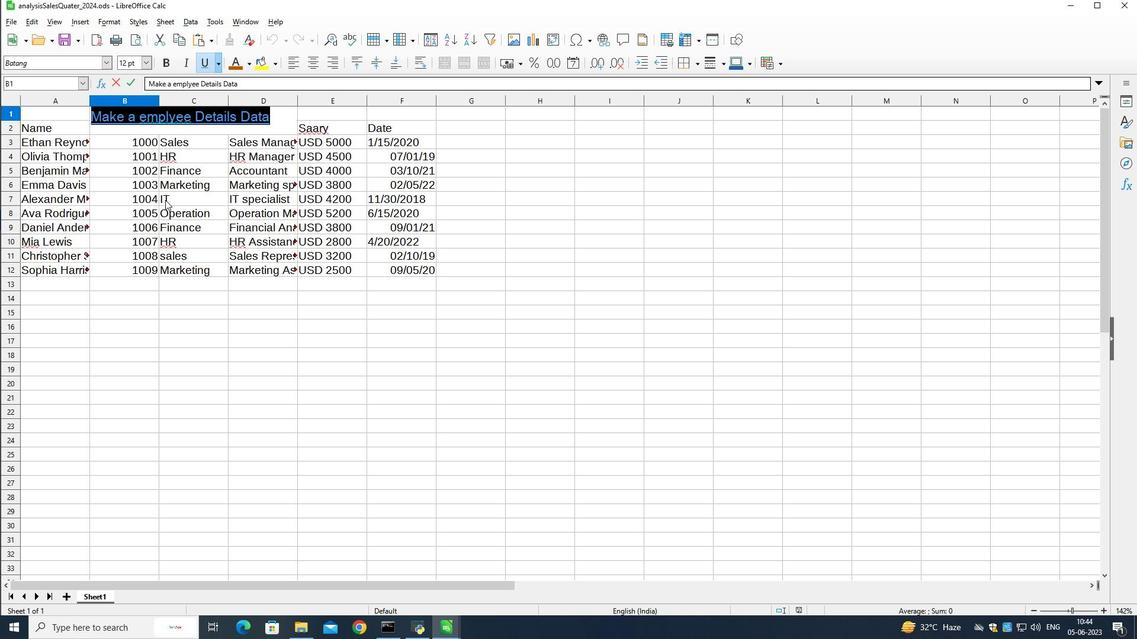 
Action: Mouse moved to (36, 131)
Screenshot: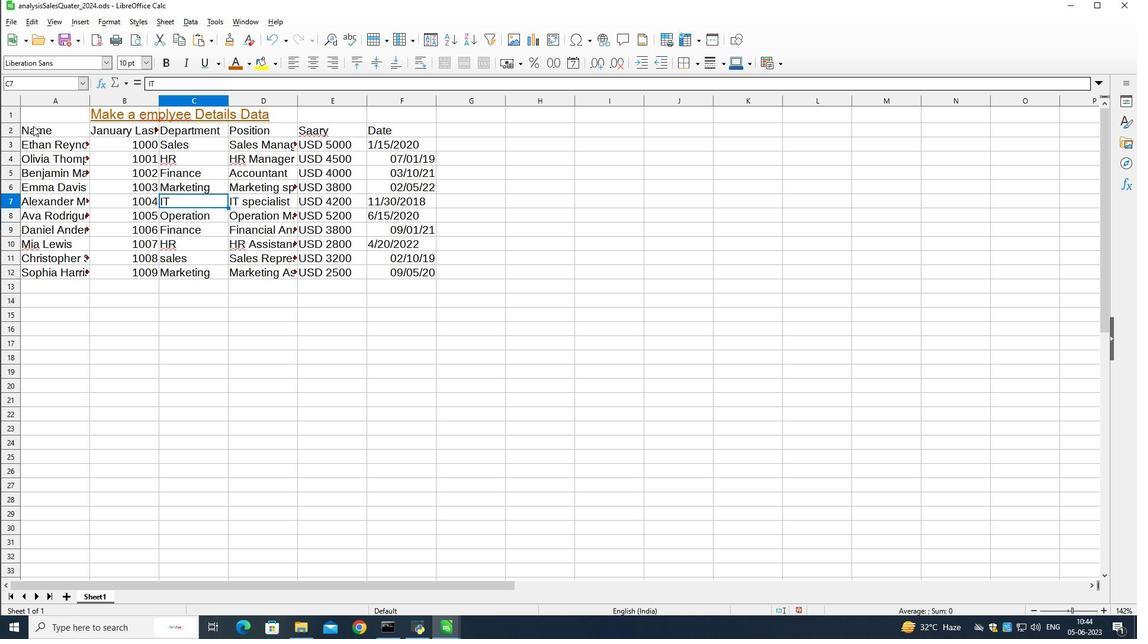 
Action: Mouse pressed left at (36, 131)
Screenshot: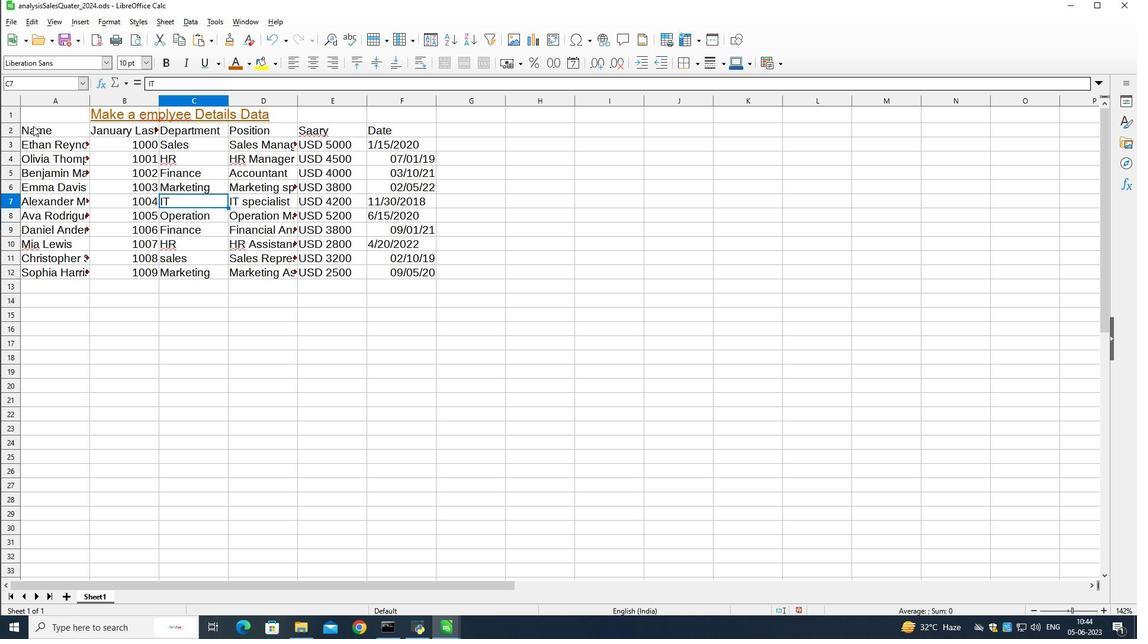 
Action: Mouse moved to (86, 61)
Screenshot: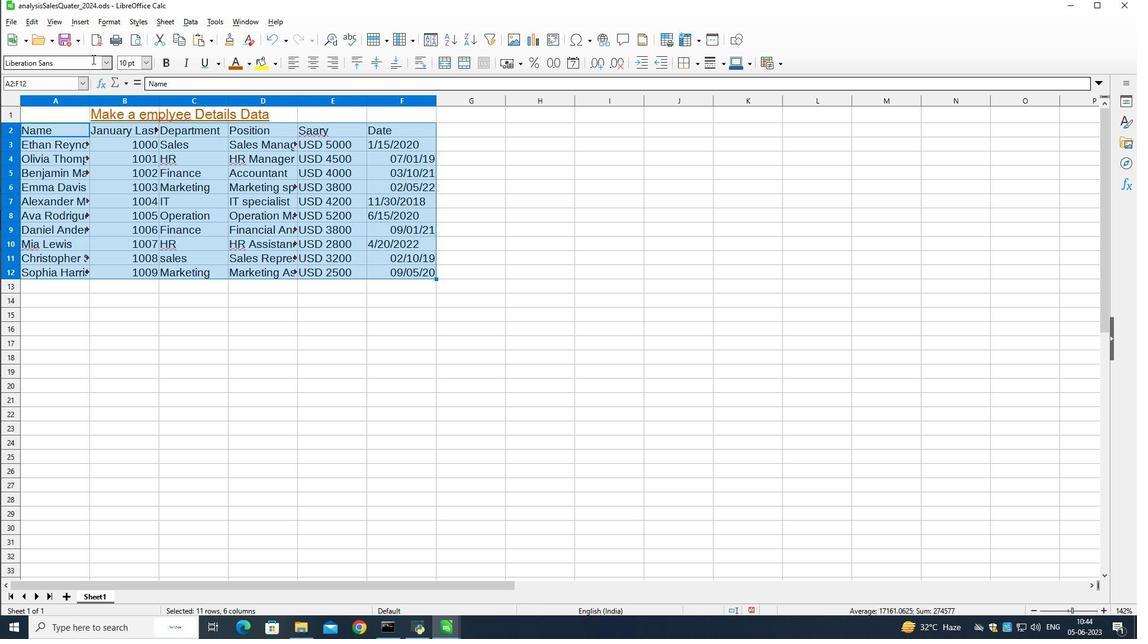 
Action: Mouse pressed left at (86, 61)
Screenshot: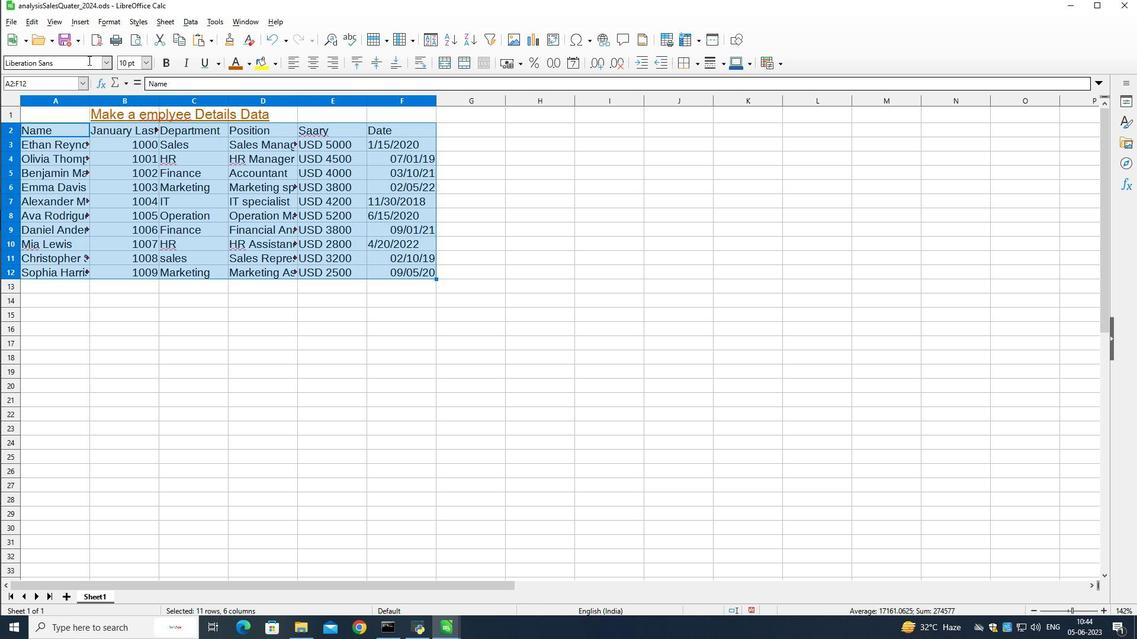 
Action: Mouse pressed left at (86, 61)
Screenshot: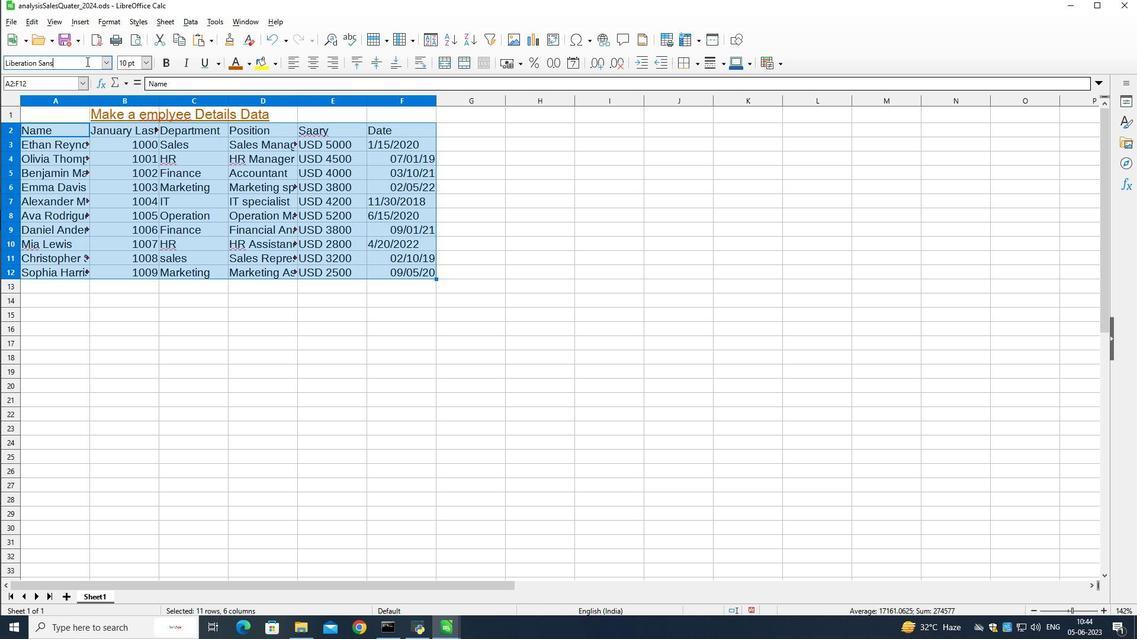 
Action: Mouse pressed left at (86, 61)
Screenshot: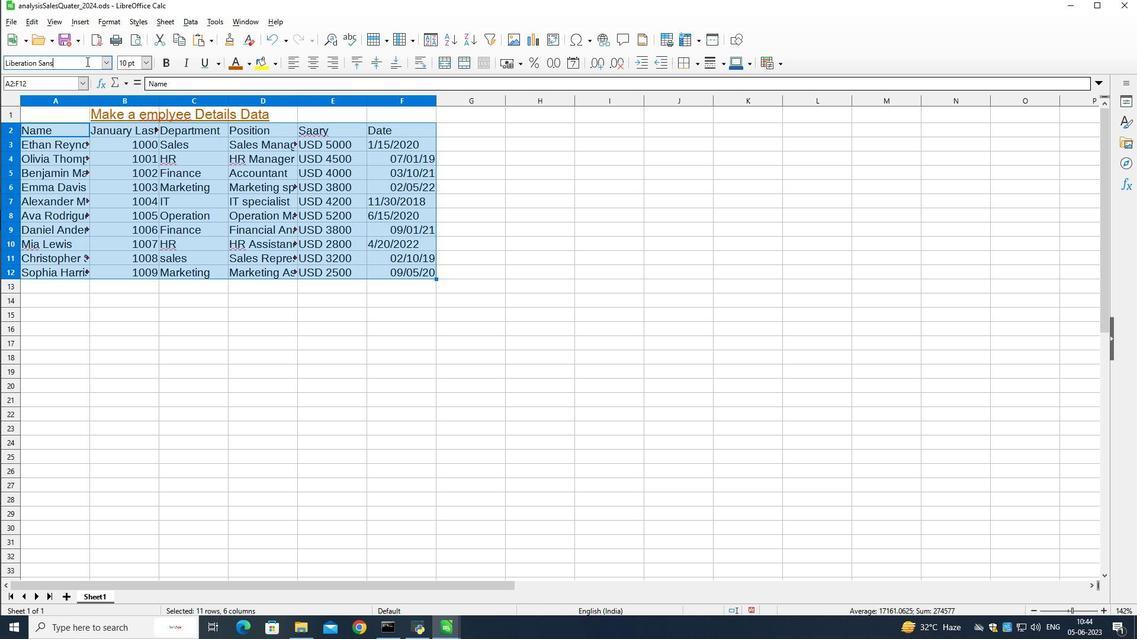 
Action: Mouse pressed left at (86, 61)
Screenshot: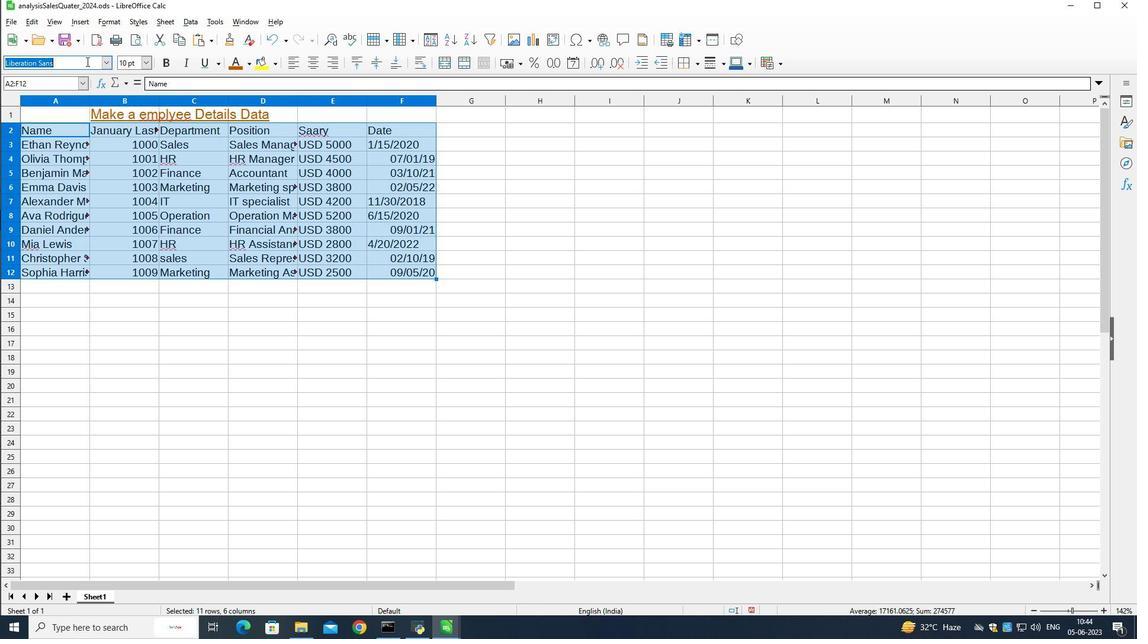 
Action: Mouse moved to (85, 61)
Screenshot: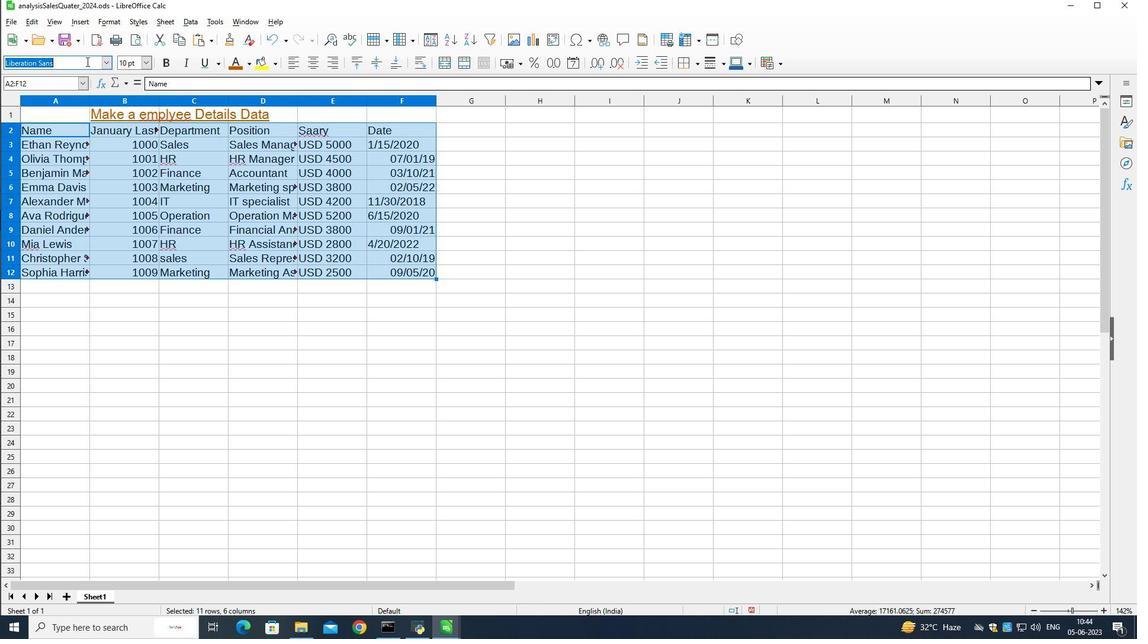 
Action: Key pressed <Key.shift>Ati<Key.backspace><Key.backspace>ntiqua<Key.enter>
Screenshot: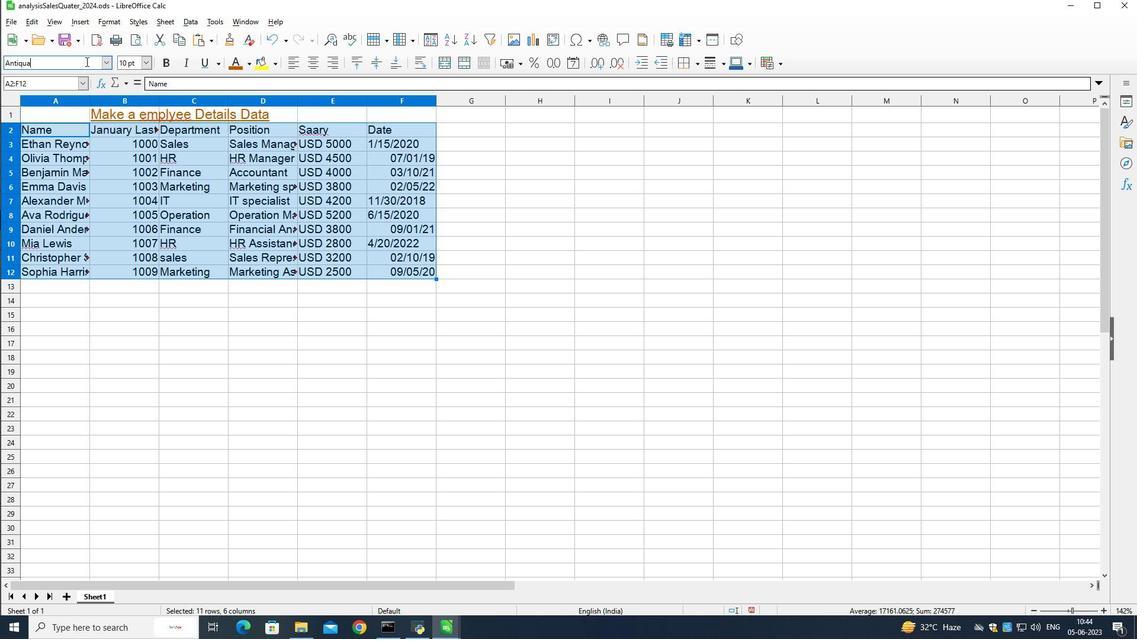
Action: Mouse moved to (148, 63)
Screenshot: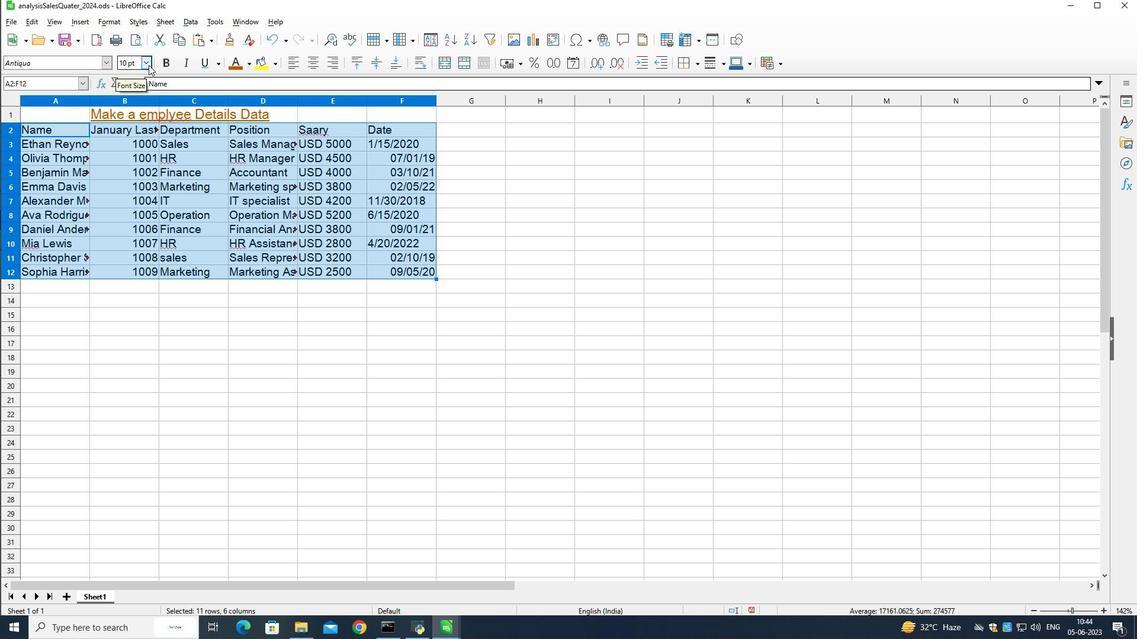 
Action: Mouse pressed left at (148, 63)
Screenshot: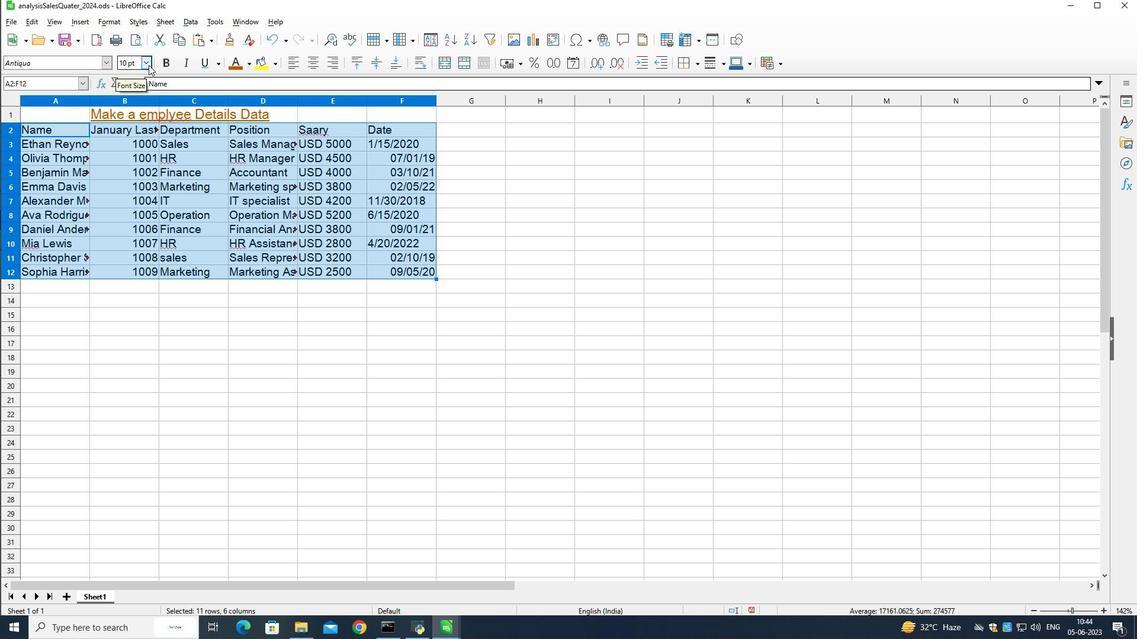 
Action: Mouse moved to (128, 147)
Screenshot: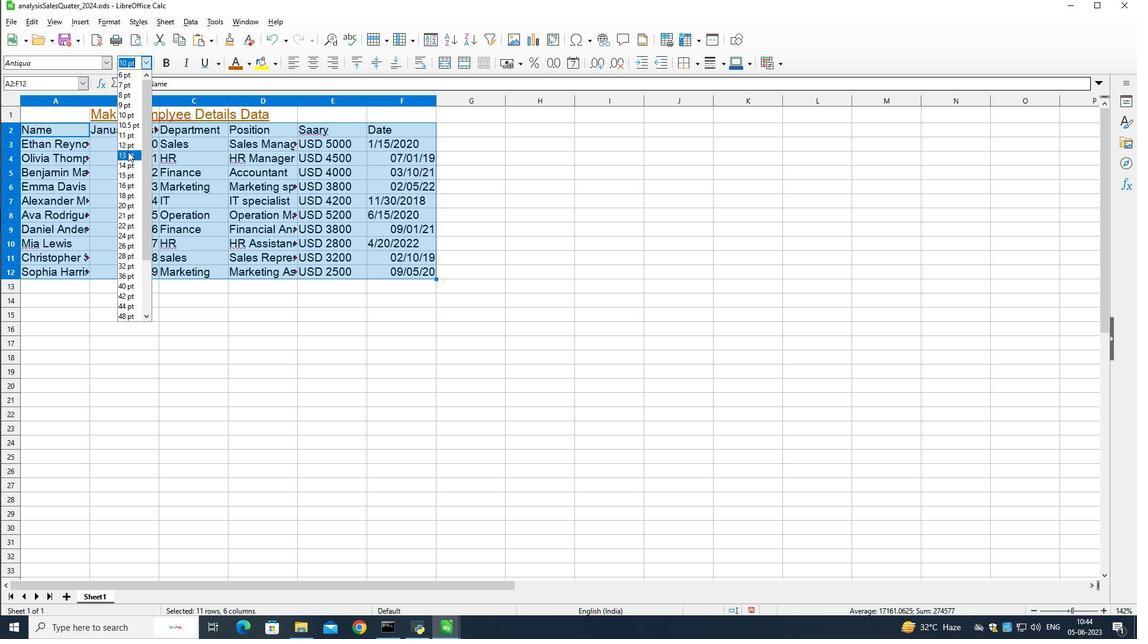 
Action: Mouse pressed left at (128, 147)
Screenshot: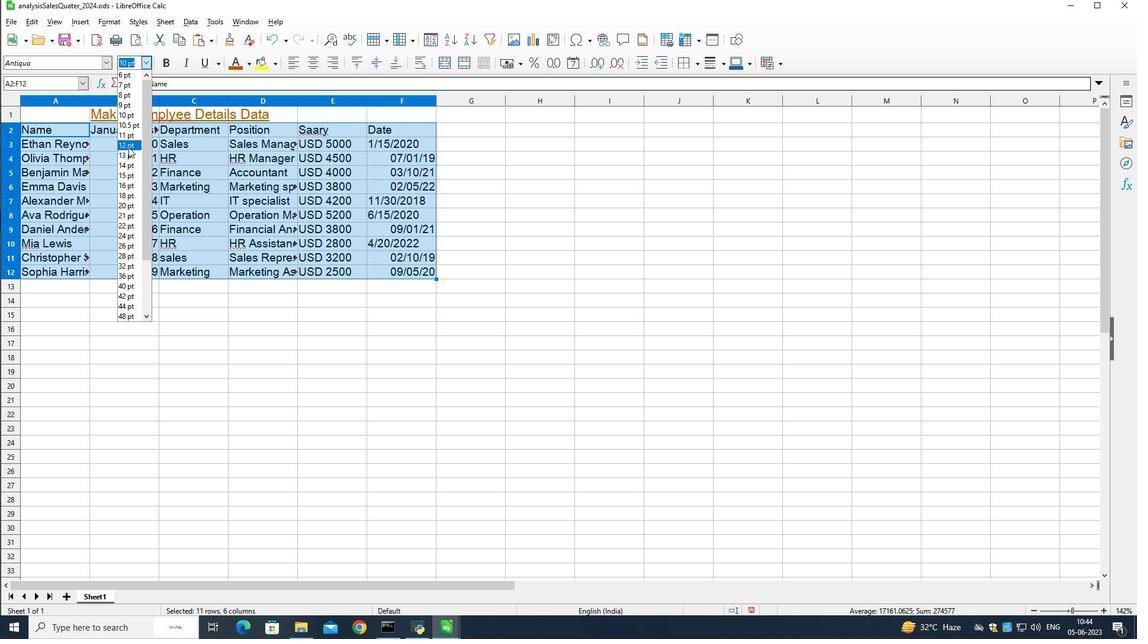 
Action: Mouse moved to (605, 280)
Screenshot: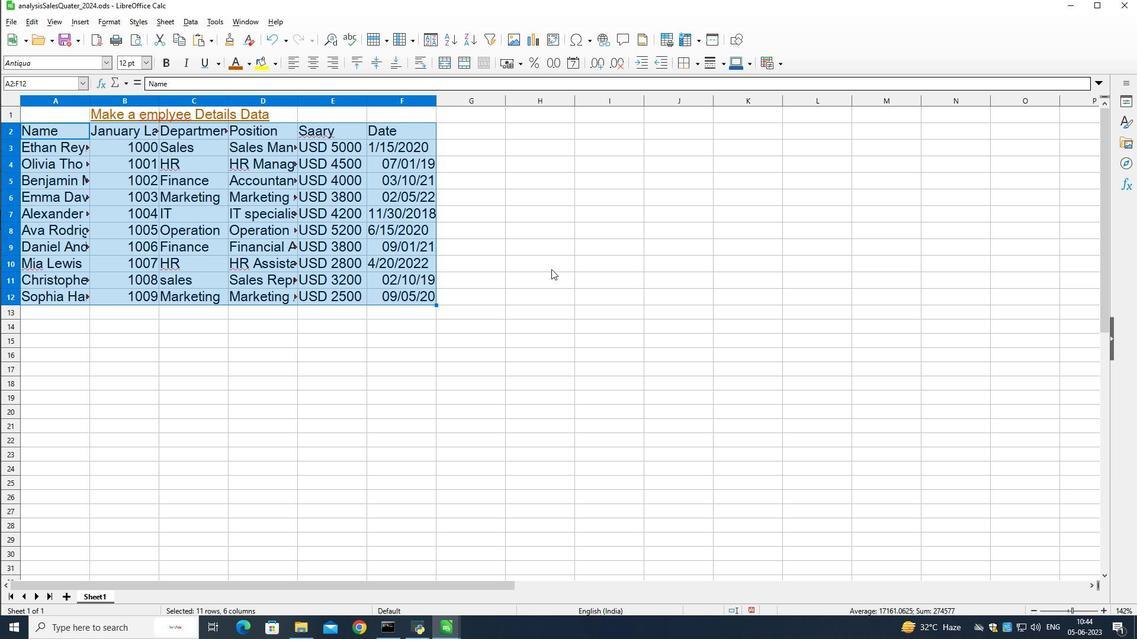 
Action: Mouse pressed left at (605, 280)
Screenshot: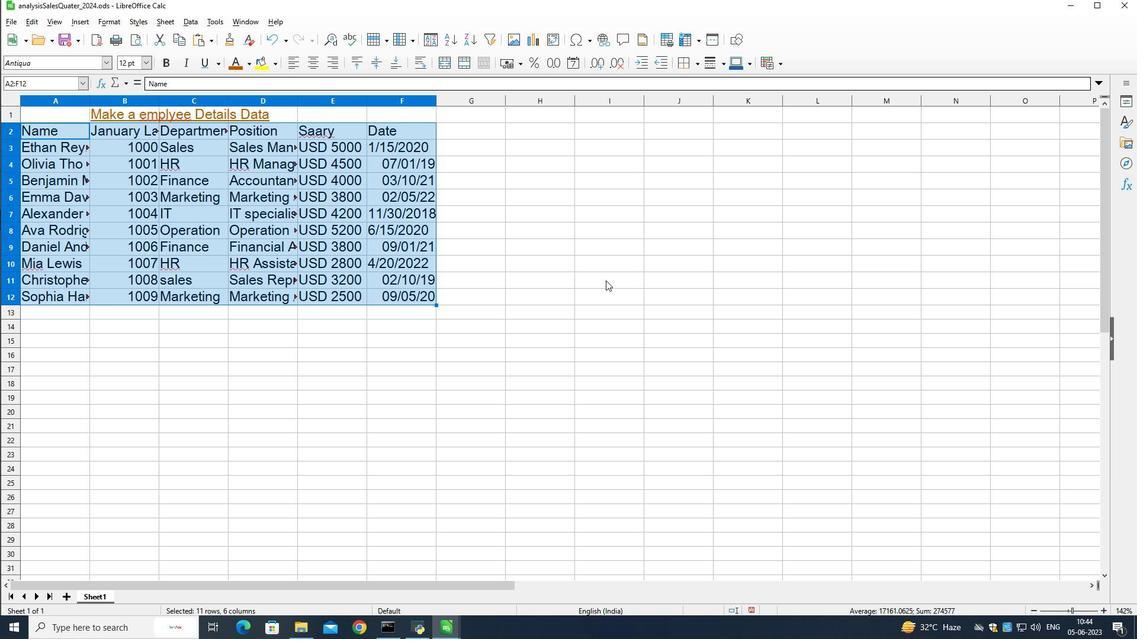 
Action: Mouse moved to (71, 115)
Screenshot: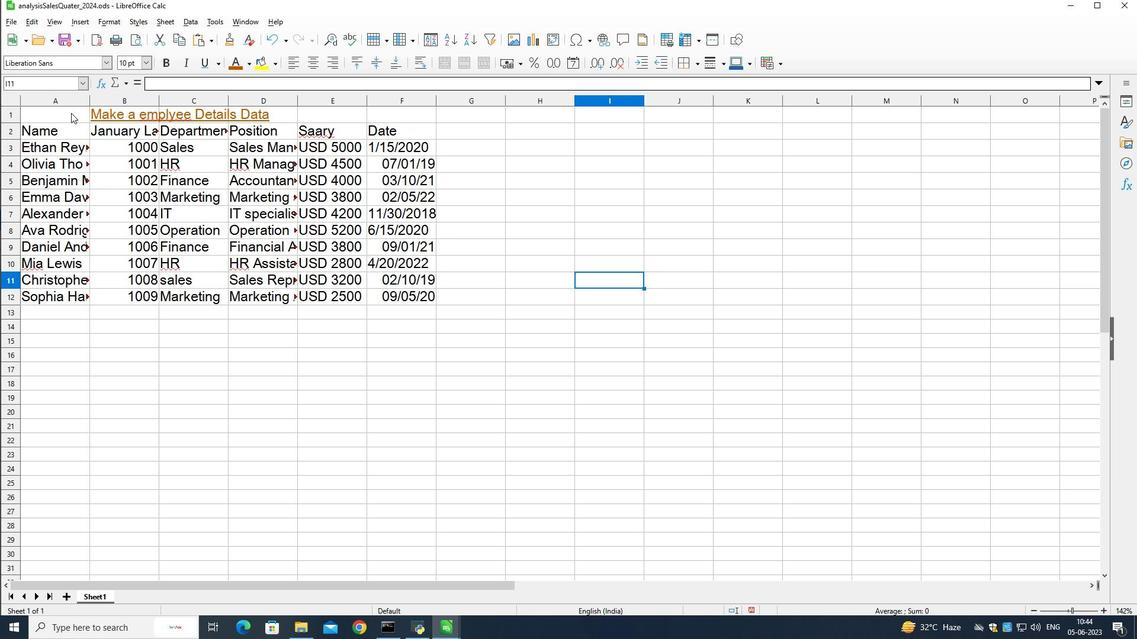 
Action: Mouse pressed left at (71, 115)
Screenshot: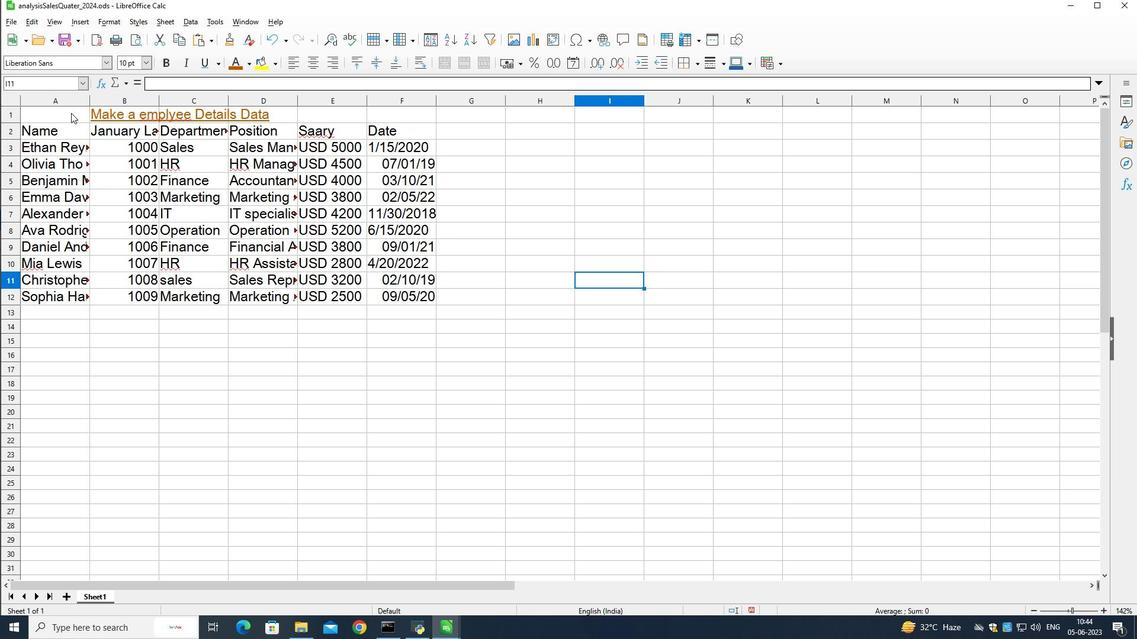 
Action: Mouse moved to (331, 63)
Screenshot: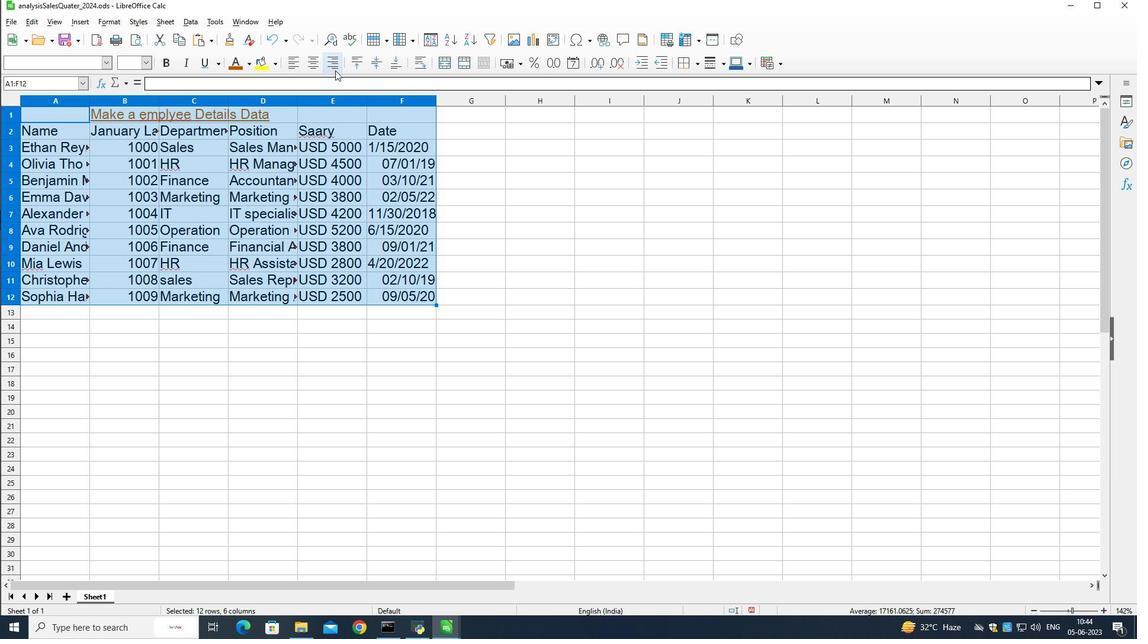 
Action: Mouse pressed left at (331, 63)
Screenshot: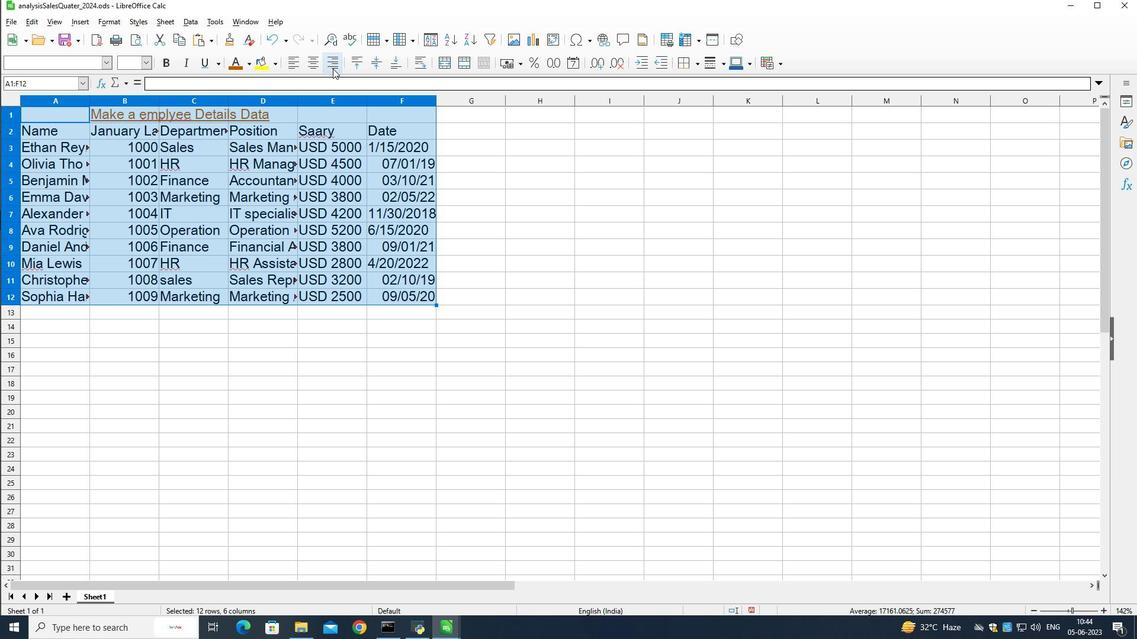 
Action: Mouse moved to (403, 283)
Screenshot: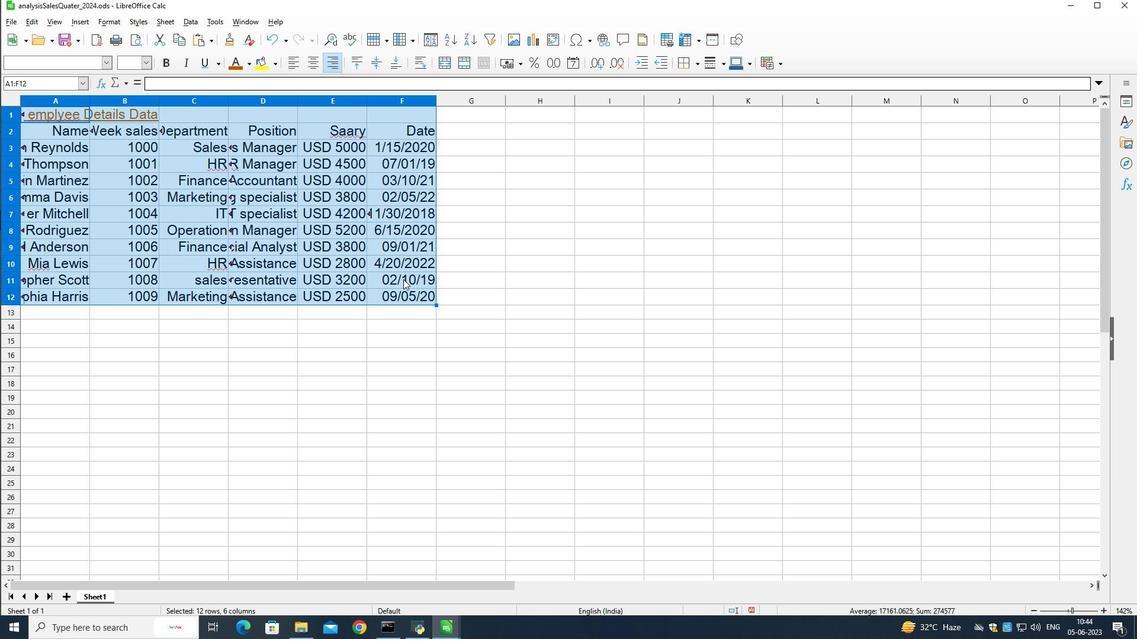 
Action: Mouse pressed left at (403, 283)
Screenshot: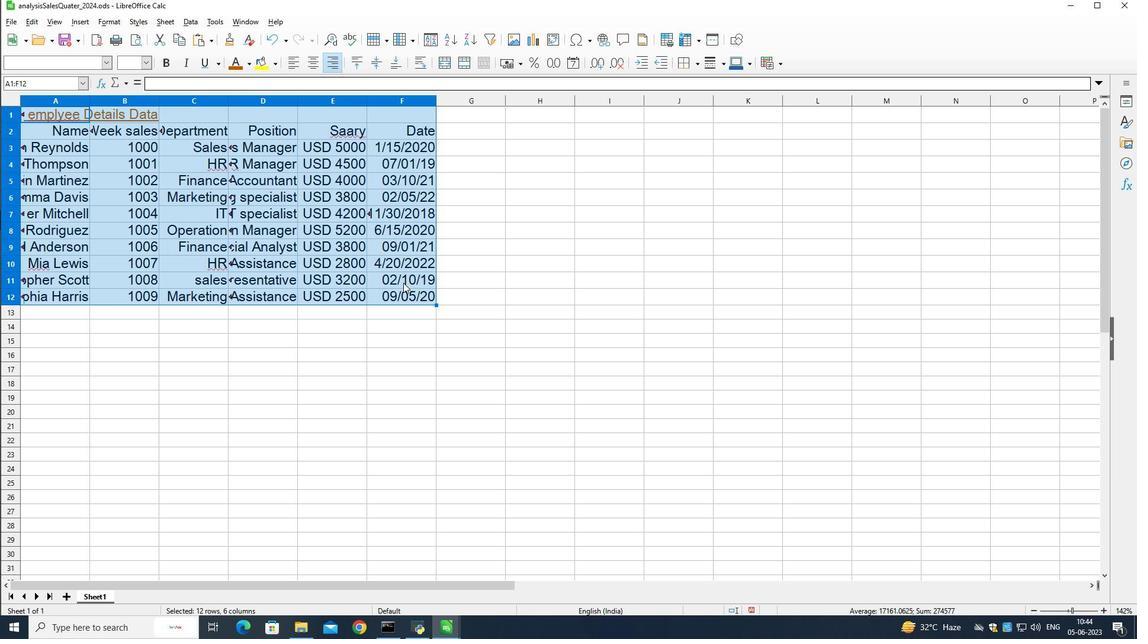 
